 Task: Find Round Trip flight tickets for 2 adults, in Economy from Cairo to Mula to travel on 07-Dec-2023. Mula to Cairo on 12-Dec-2023.  Stops: Any number of stops. Choice of flight is British Airways.
Action: Mouse moved to (344, 311)
Screenshot: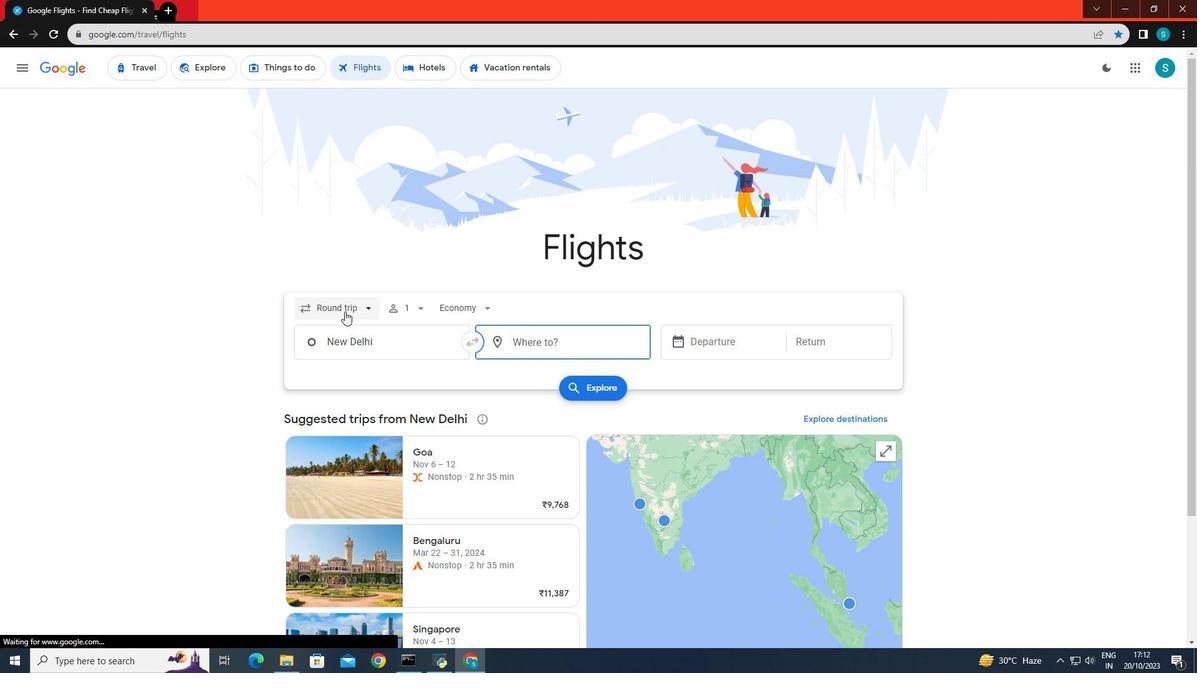 
Action: Mouse pressed left at (344, 311)
Screenshot: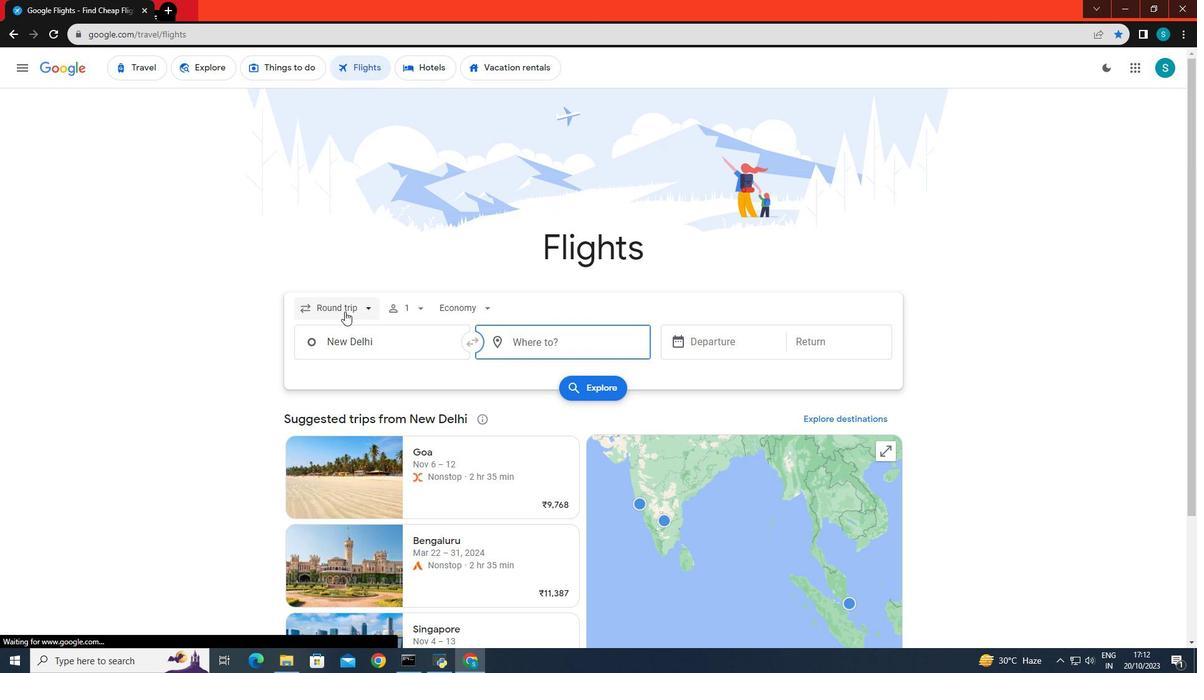 
Action: Mouse moved to (344, 339)
Screenshot: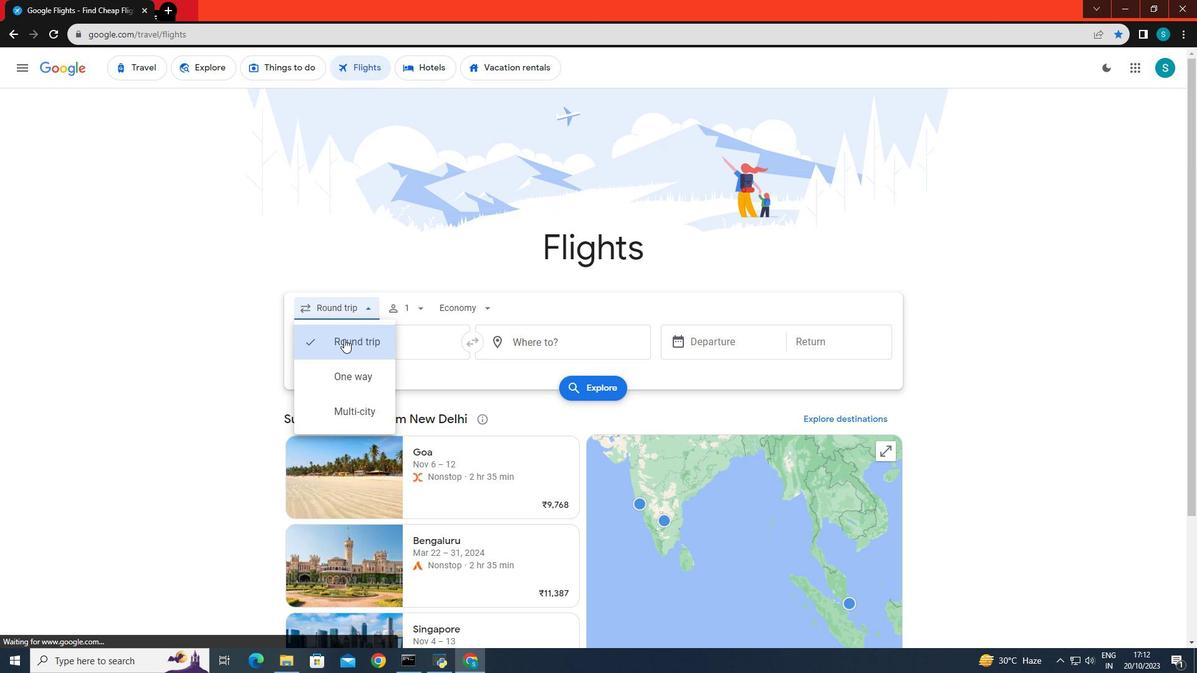 
Action: Mouse pressed left at (344, 339)
Screenshot: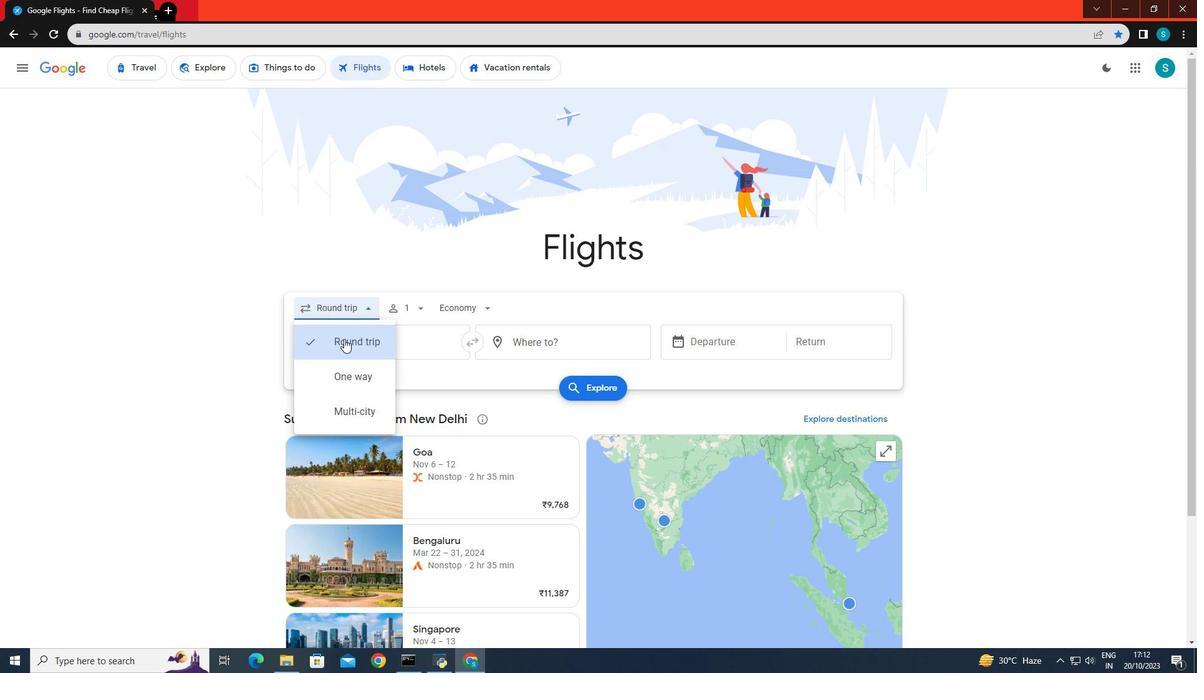 
Action: Mouse moved to (346, 337)
Screenshot: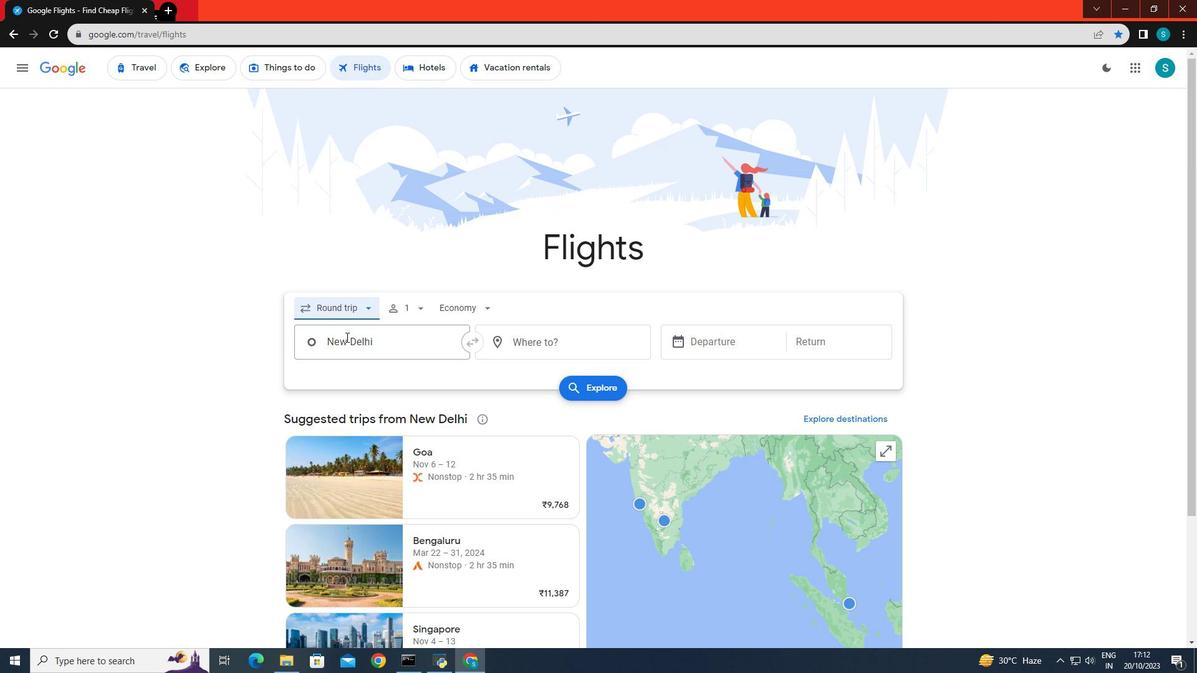 
Action: Mouse scrolled (346, 336) with delta (0, 0)
Screenshot: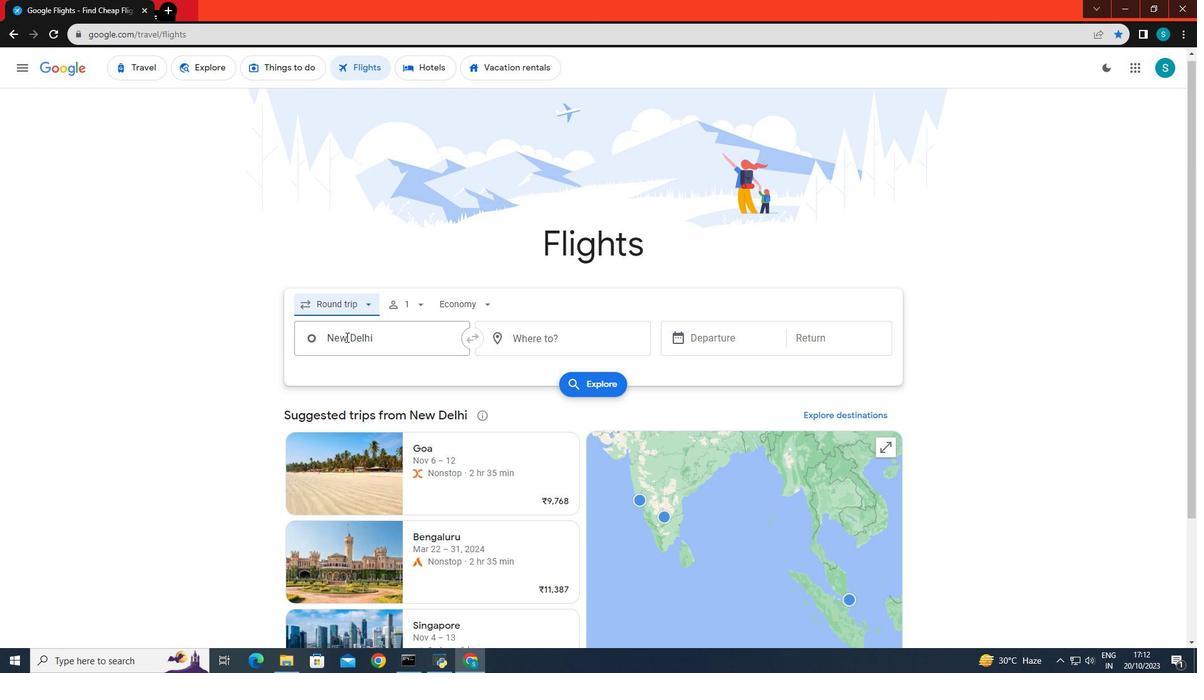 
Action: Mouse scrolled (346, 336) with delta (0, 0)
Screenshot: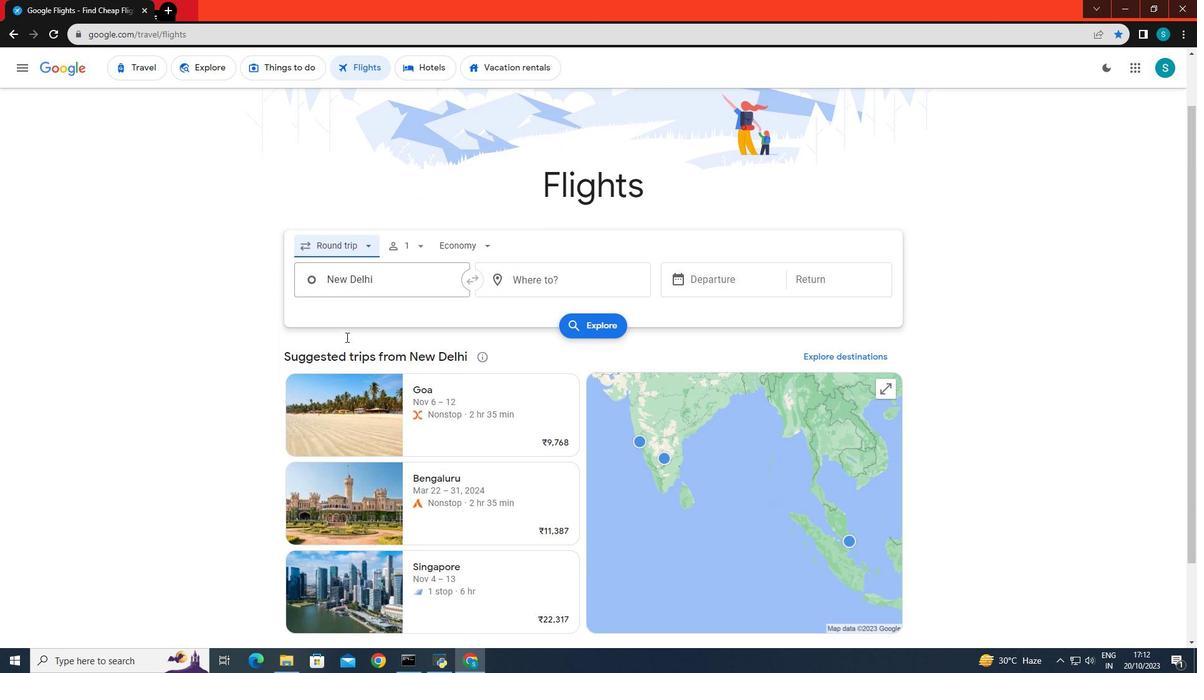 
Action: Mouse moved to (420, 182)
Screenshot: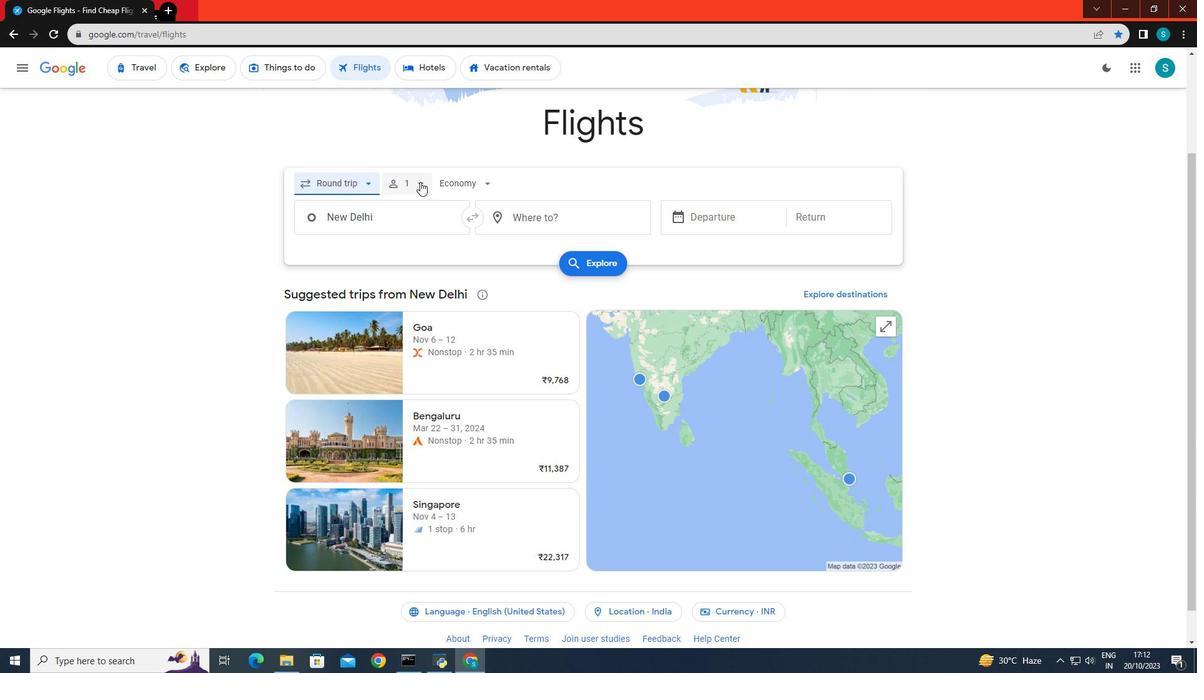 
Action: Mouse pressed left at (420, 182)
Screenshot: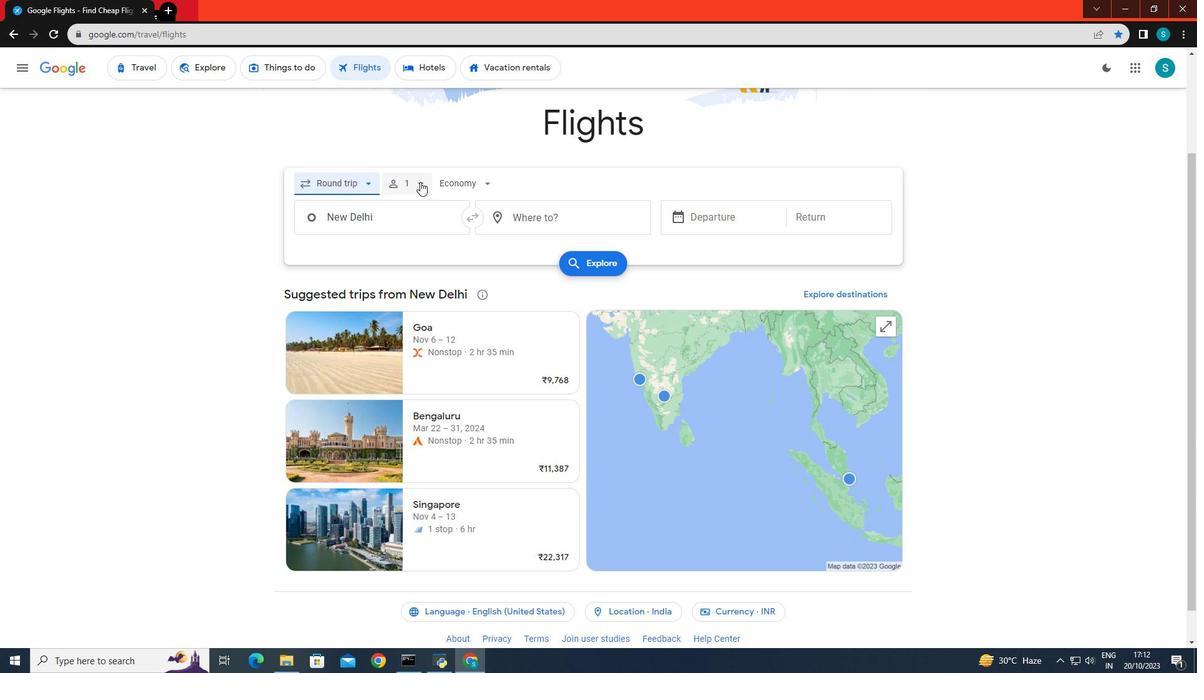
Action: Mouse moved to (507, 217)
Screenshot: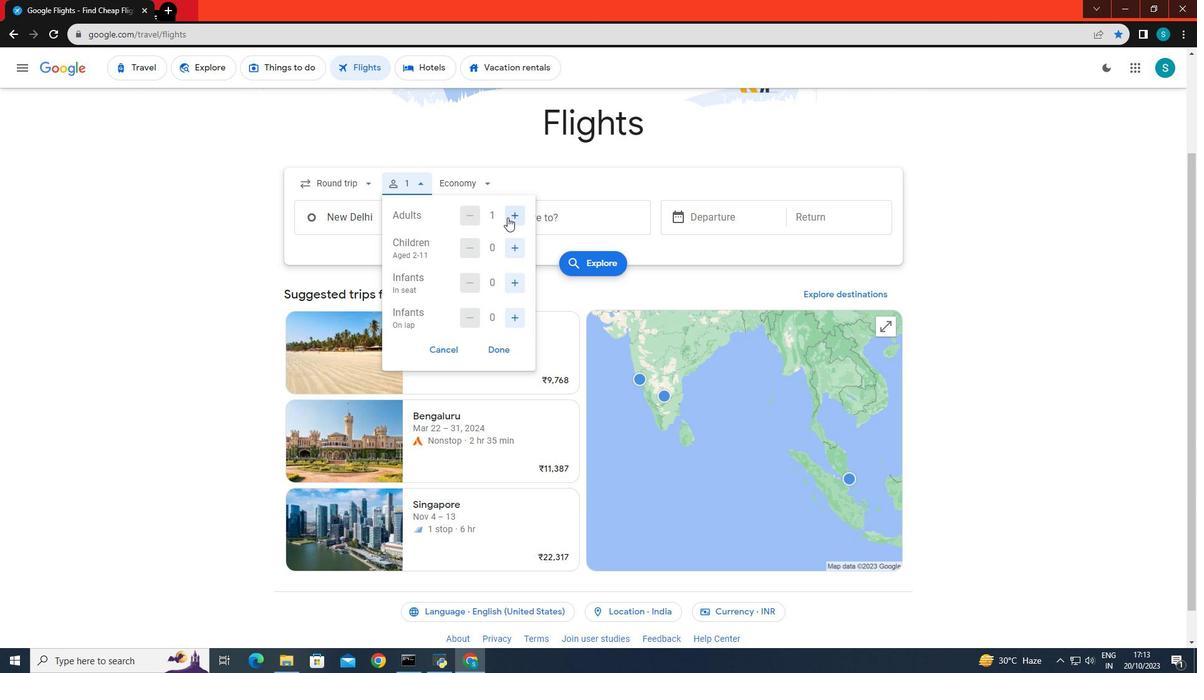
Action: Mouse pressed left at (507, 217)
Screenshot: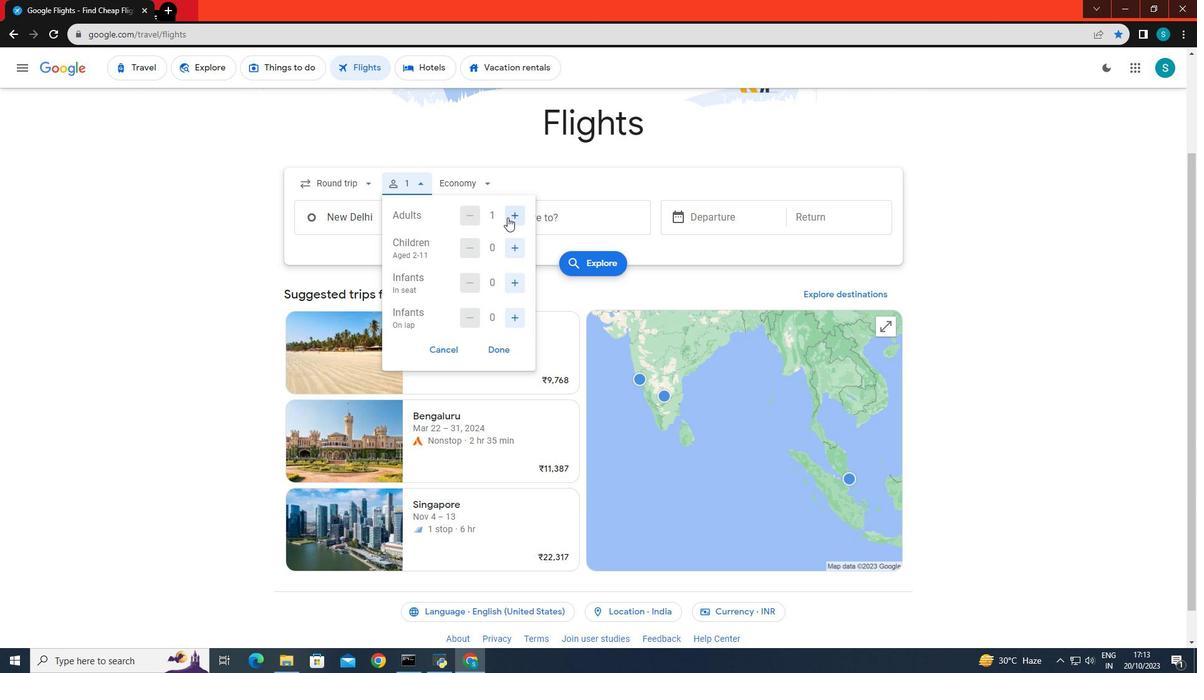 
Action: Mouse moved to (501, 345)
Screenshot: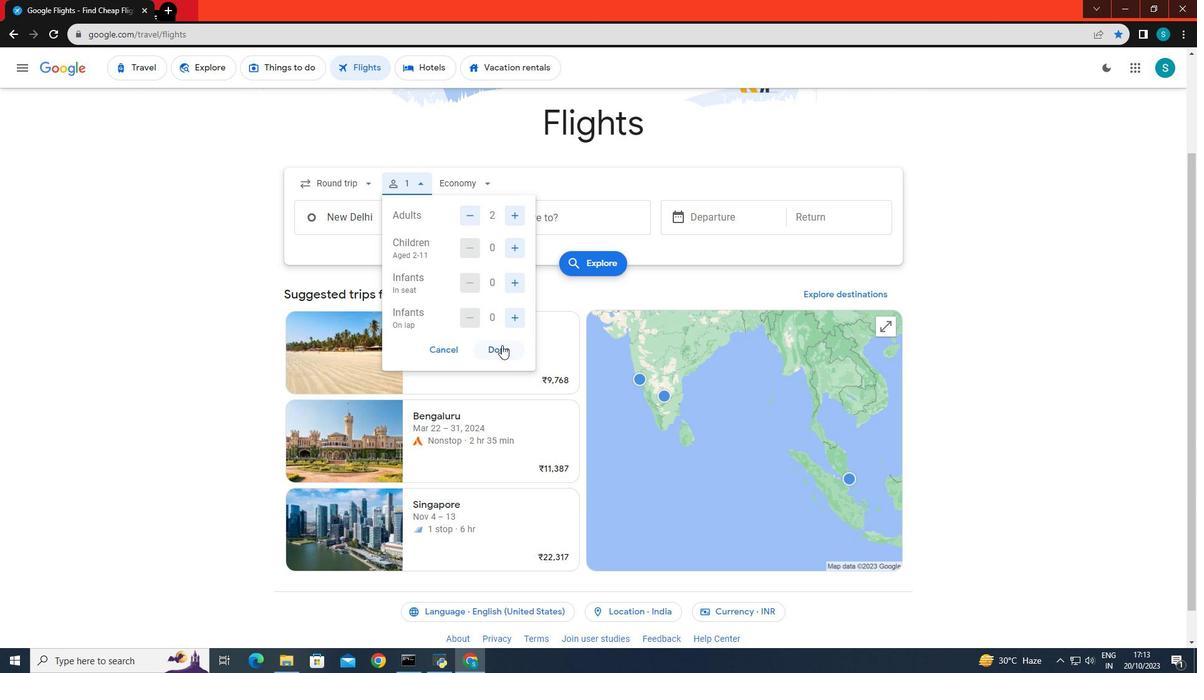 
Action: Mouse pressed left at (501, 345)
Screenshot: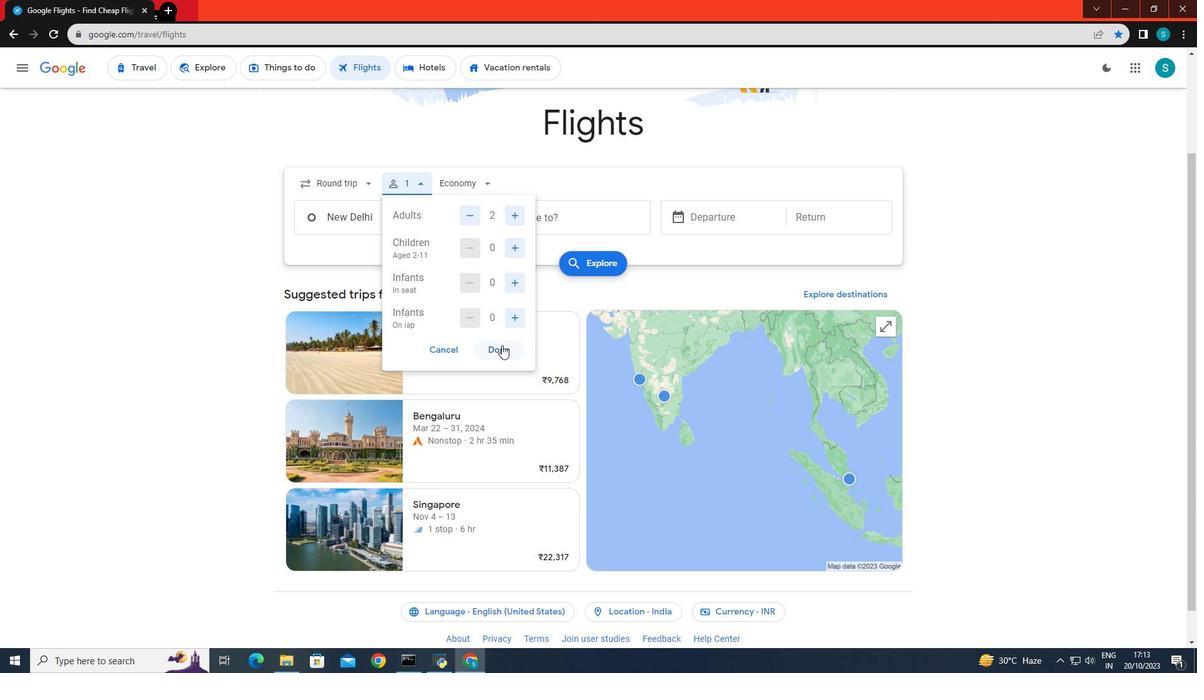 
Action: Mouse moved to (474, 188)
Screenshot: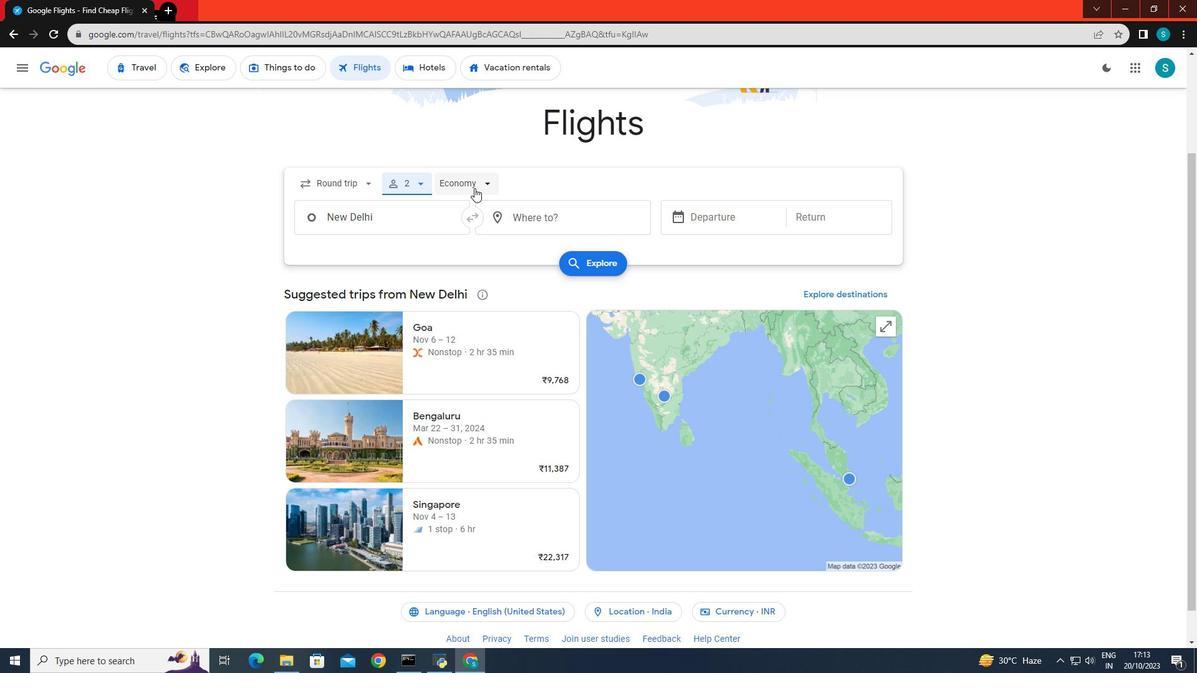
Action: Mouse pressed left at (474, 188)
Screenshot: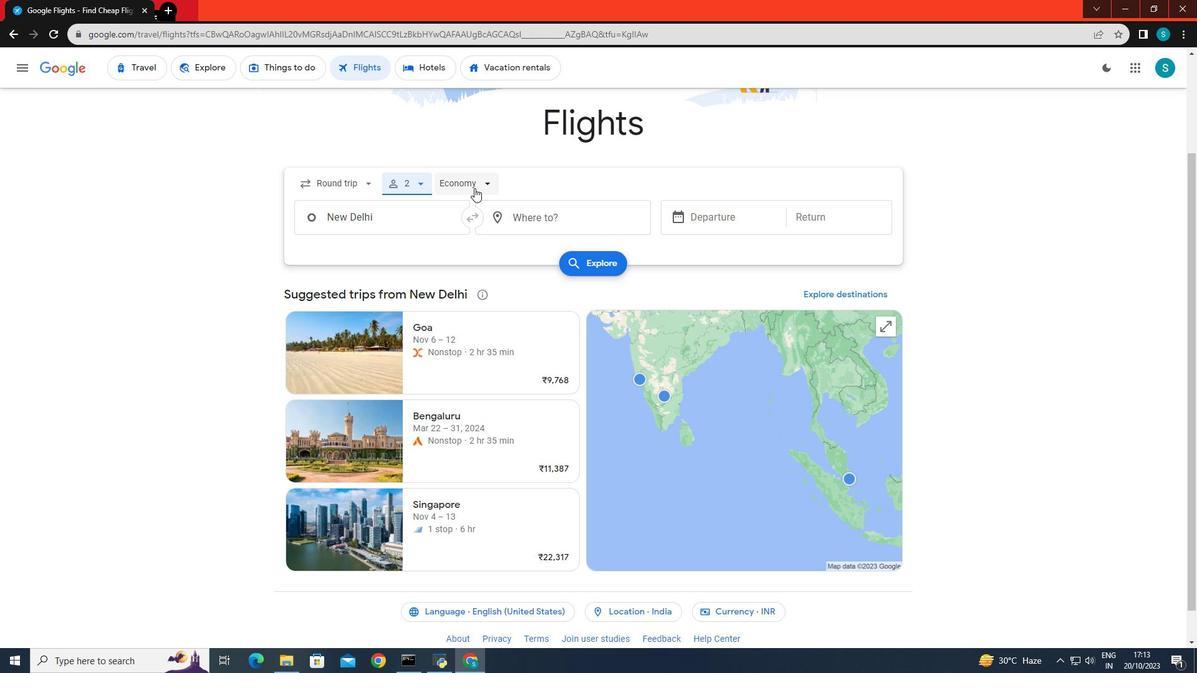 
Action: Mouse moved to (485, 212)
Screenshot: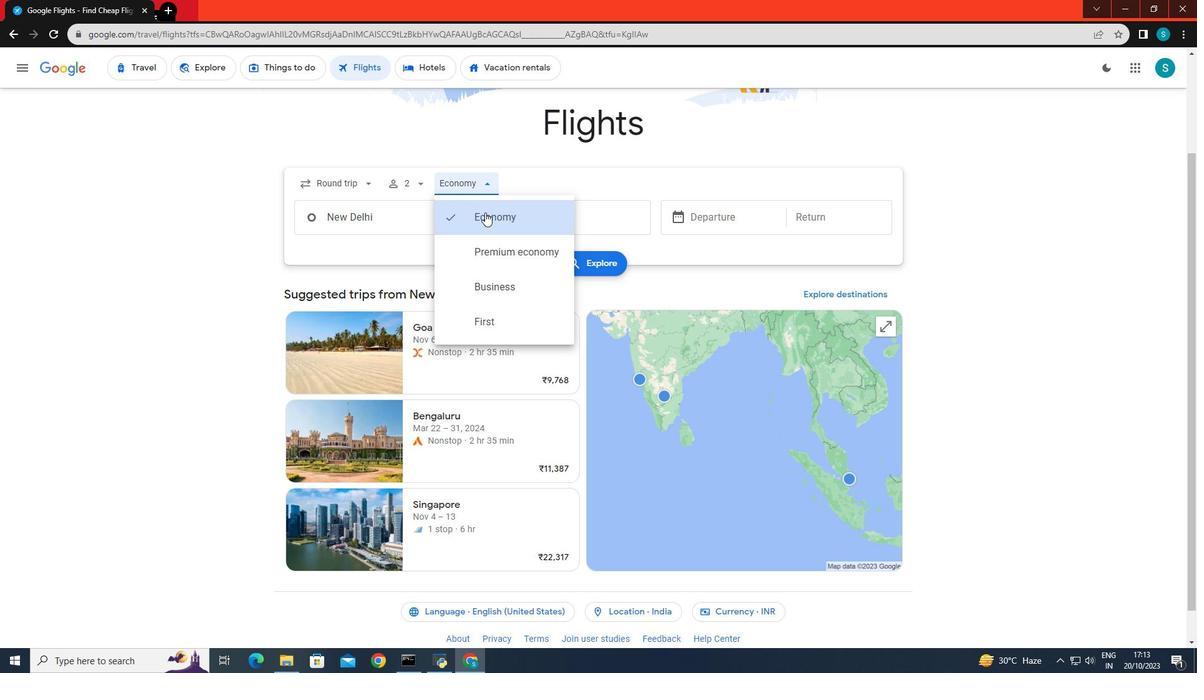 
Action: Mouse pressed left at (485, 212)
Screenshot: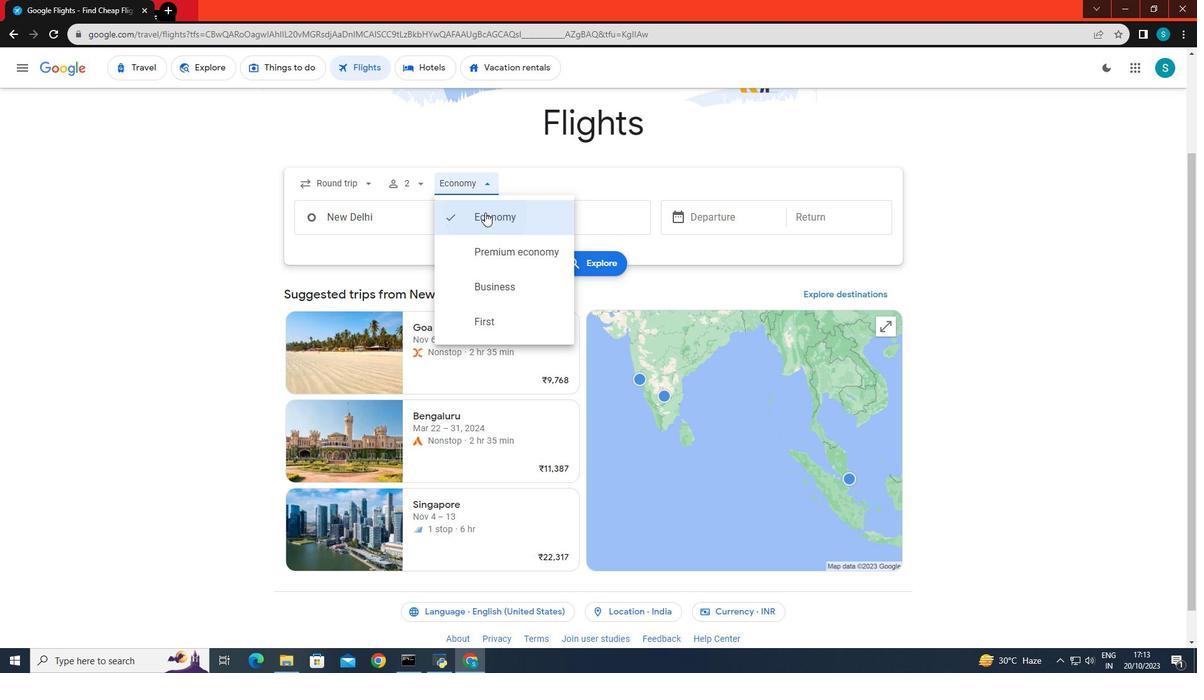 
Action: Mouse moved to (380, 220)
Screenshot: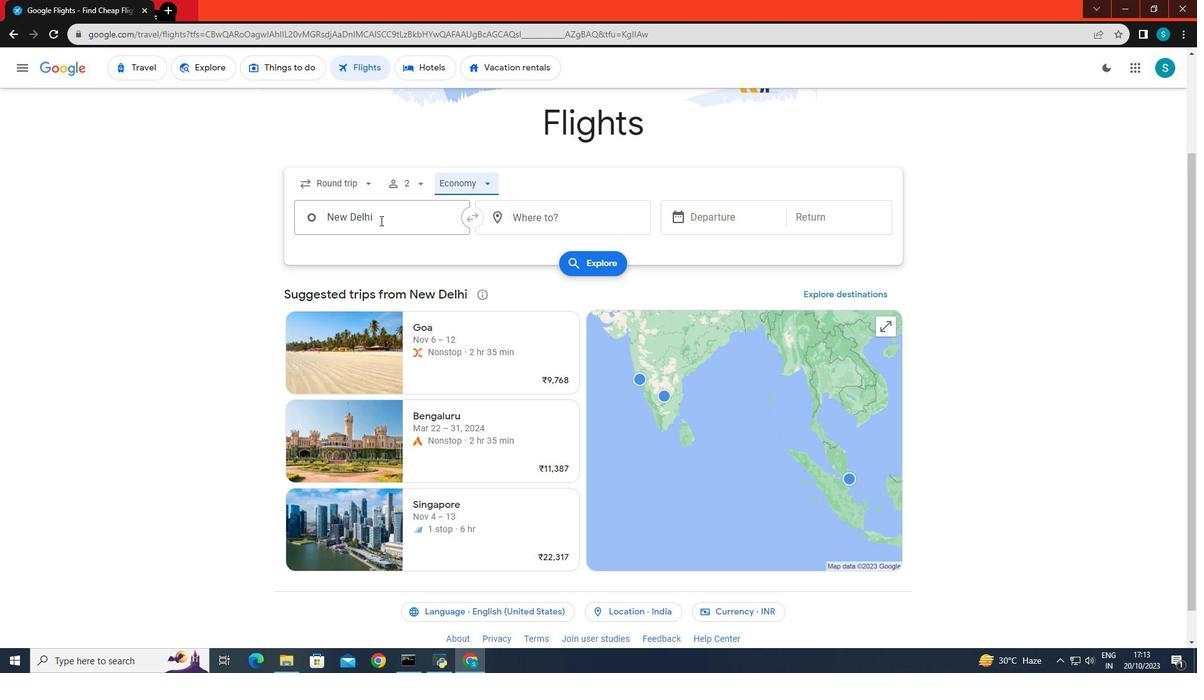 
Action: Mouse pressed left at (380, 220)
Screenshot: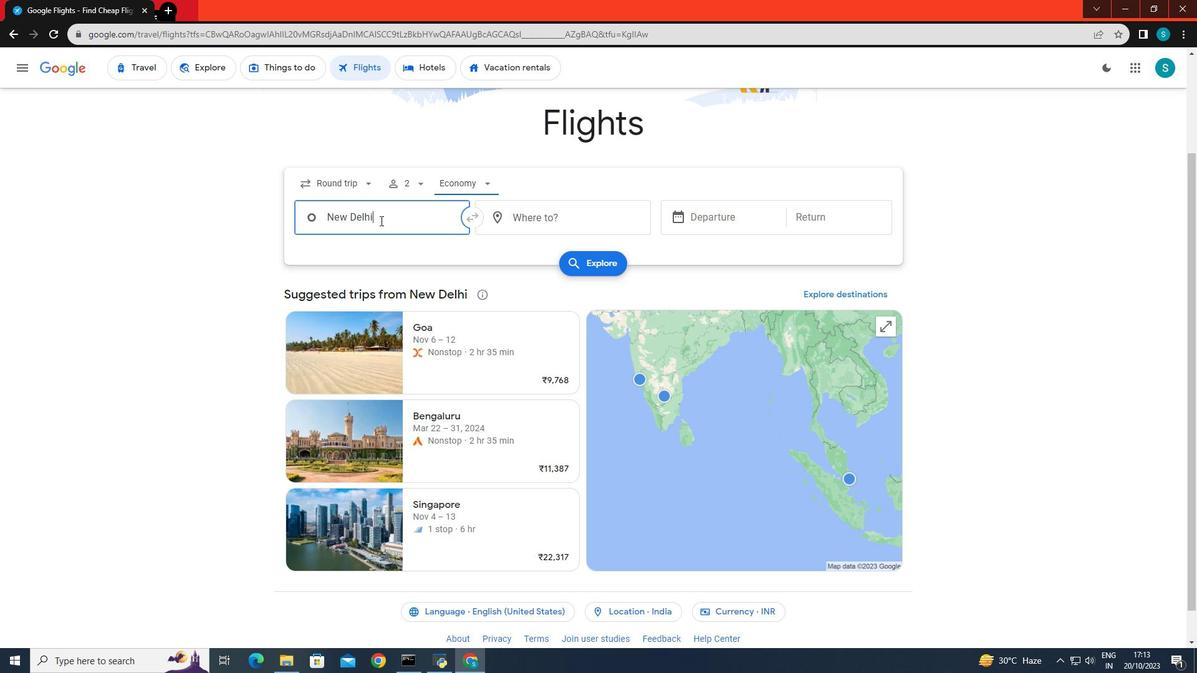 
Action: Key pressed <Key.backspace>
Screenshot: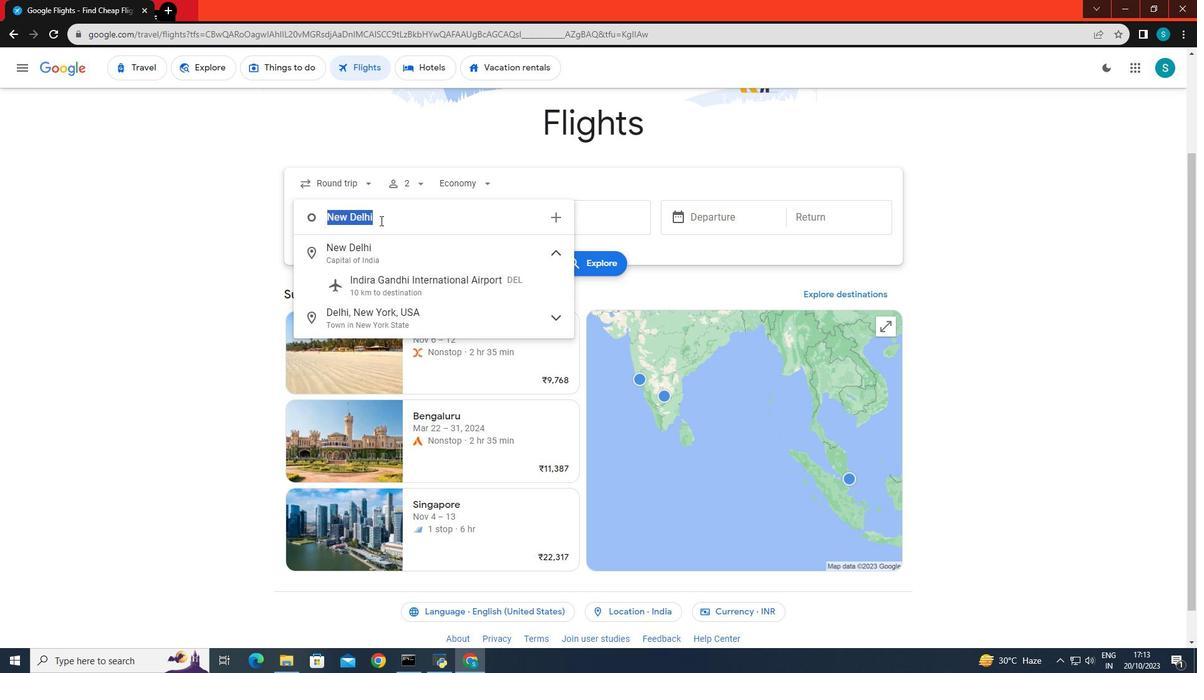 
Action: Mouse moved to (380, 220)
Screenshot: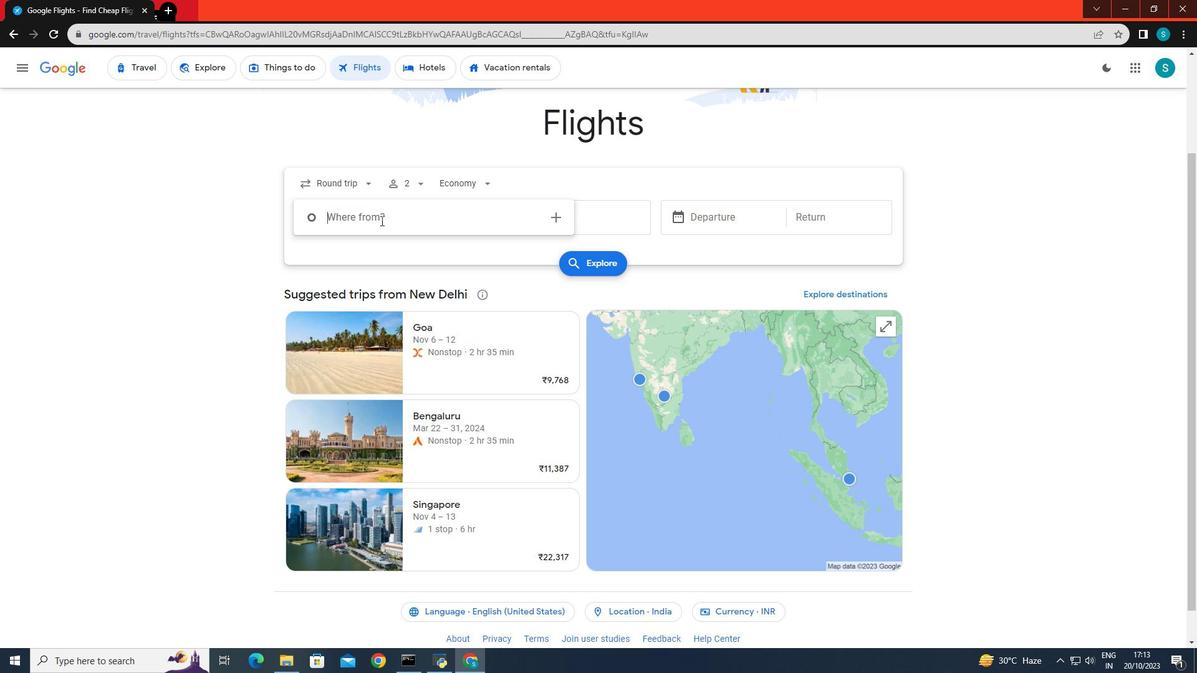 
Action: Key pressed <Key.caps_lock>C<Key.caps_lock>airo
Screenshot: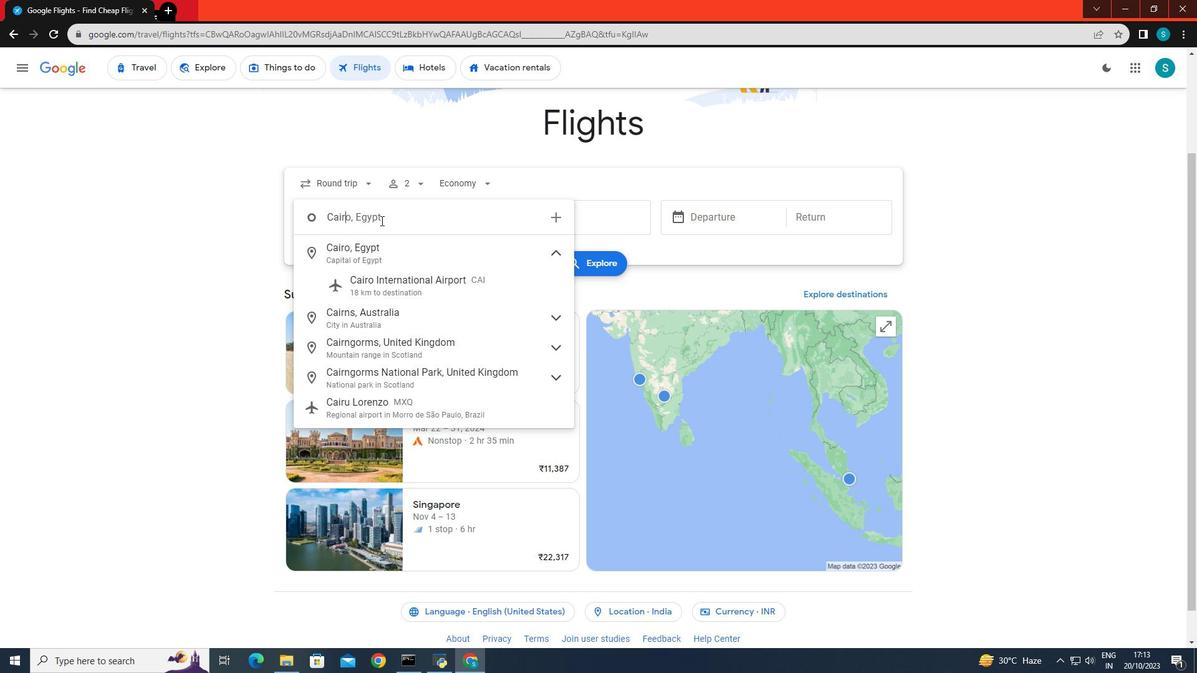 
Action: Mouse moved to (377, 250)
Screenshot: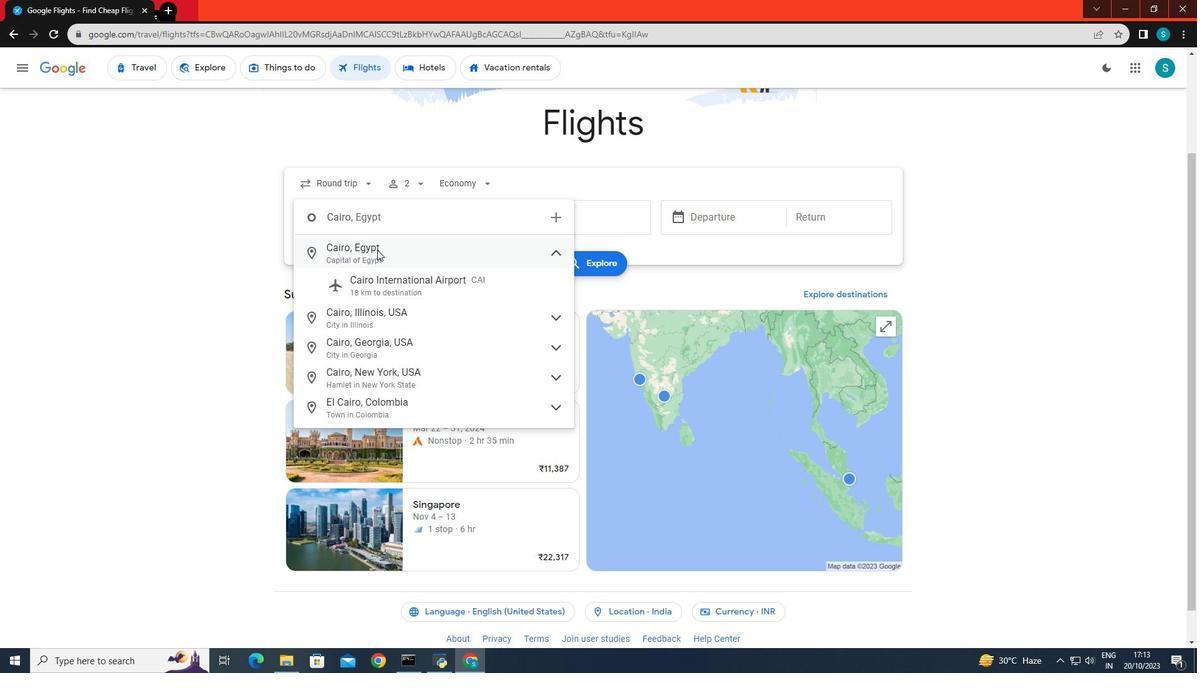 
Action: Mouse pressed left at (377, 250)
Screenshot: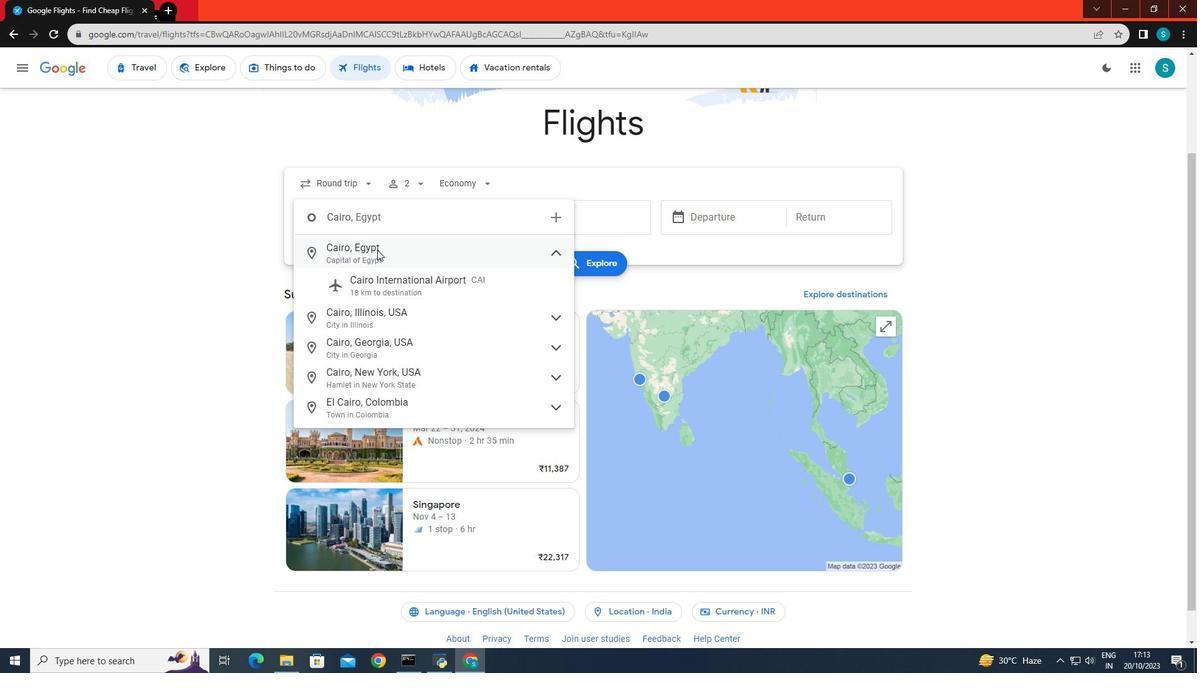 
Action: Mouse moved to (508, 220)
Screenshot: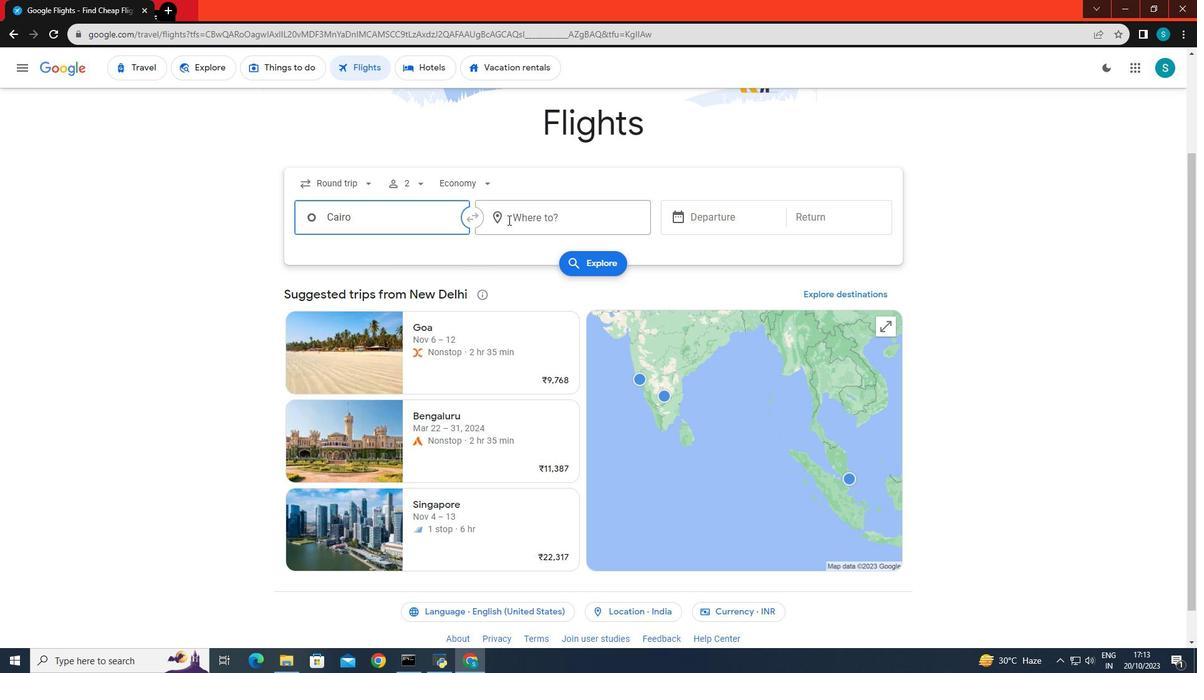 
Action: Mouse pressed left at (508, 220)
Screenshot: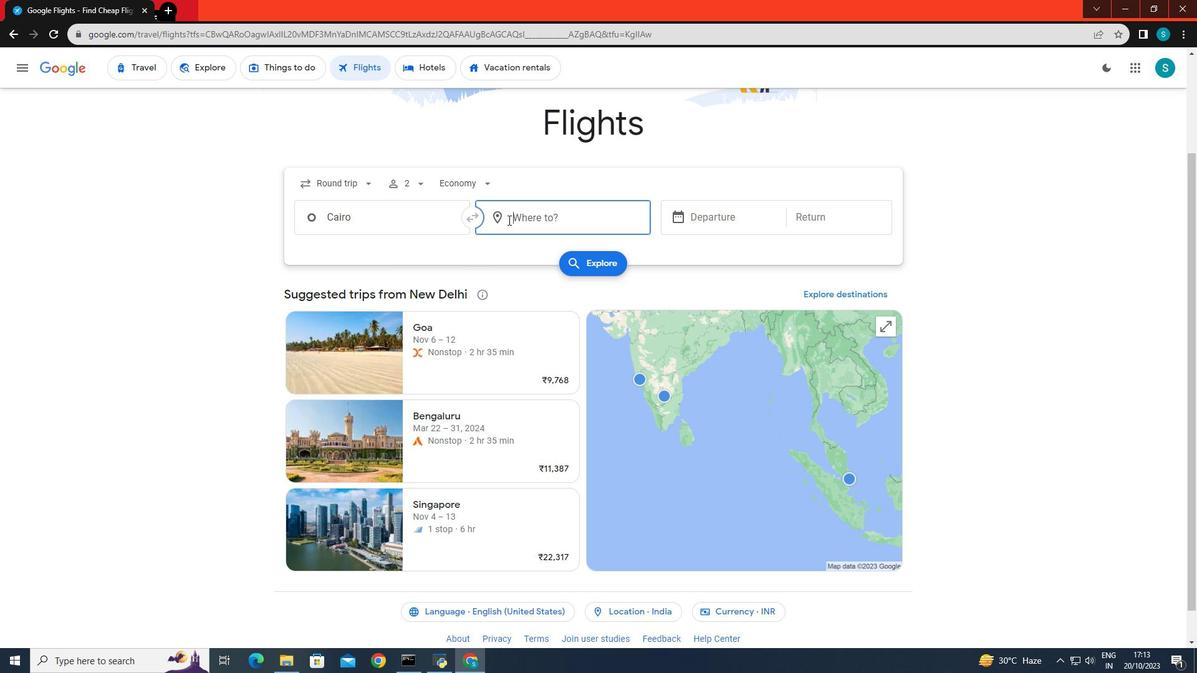 
Action: Key pressed <Key.caps_lock>M<Key.caps_lock>ula
Screenshot: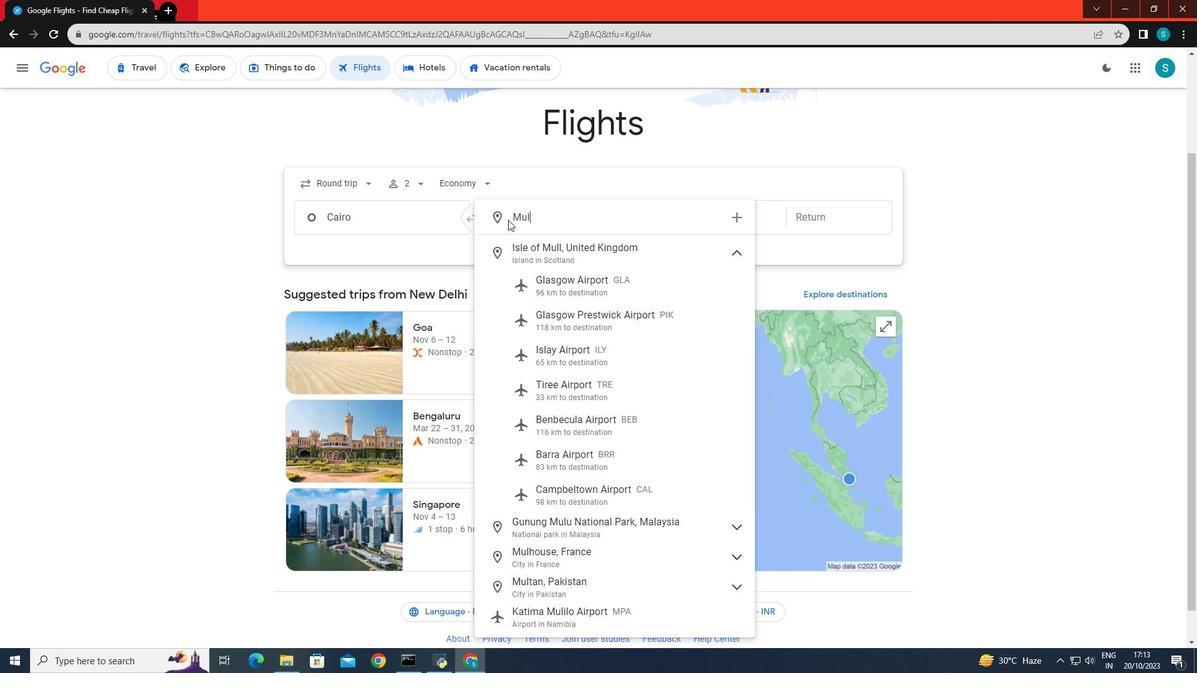
Action: Mouse moved to (541, 386)
Screenshot: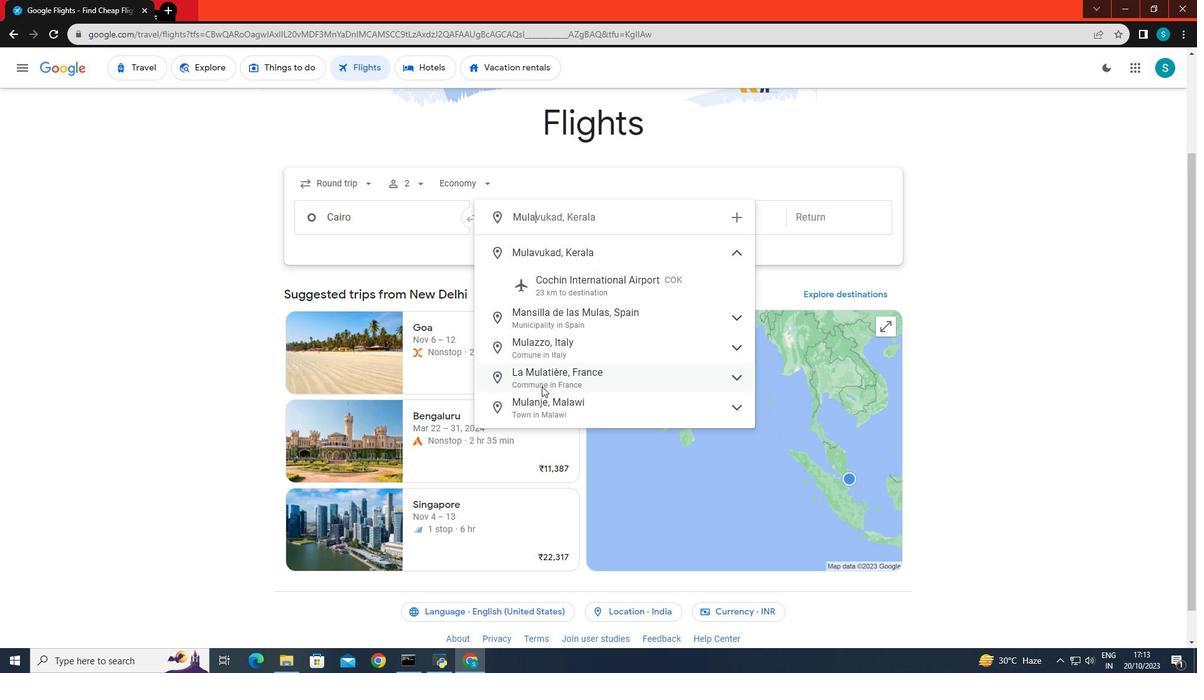 
Action: Key pressed <Key.space>
Screenshot: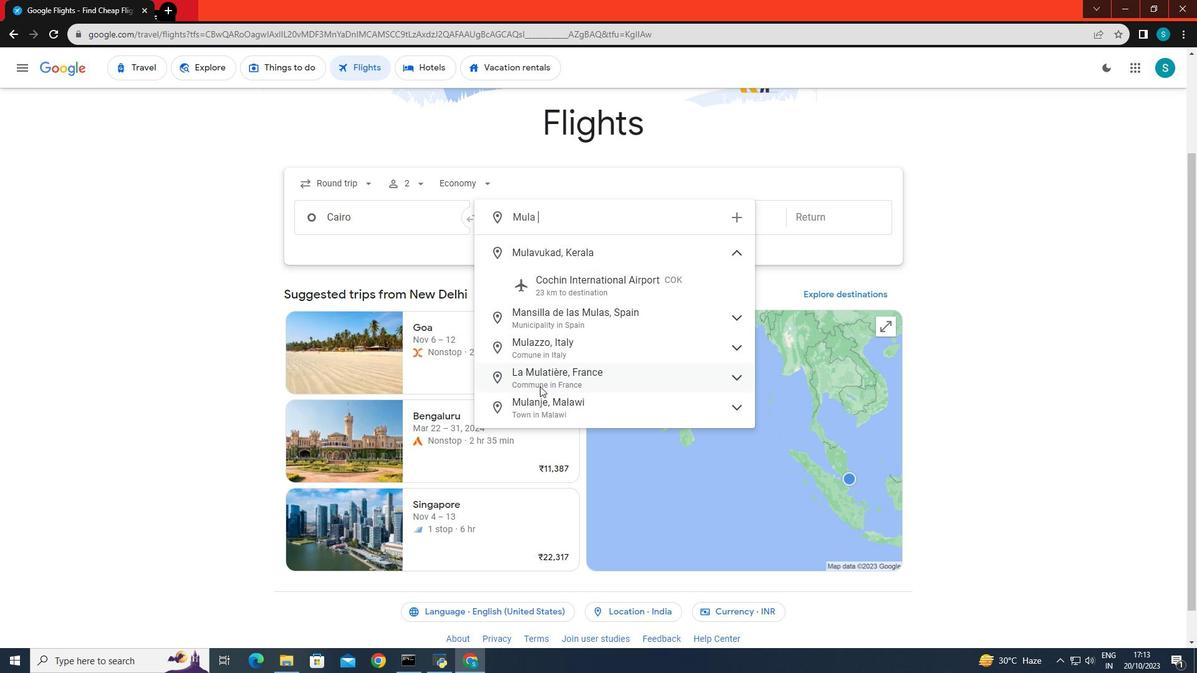 
Action: Mouse moved to (537, 218)
Screenshot: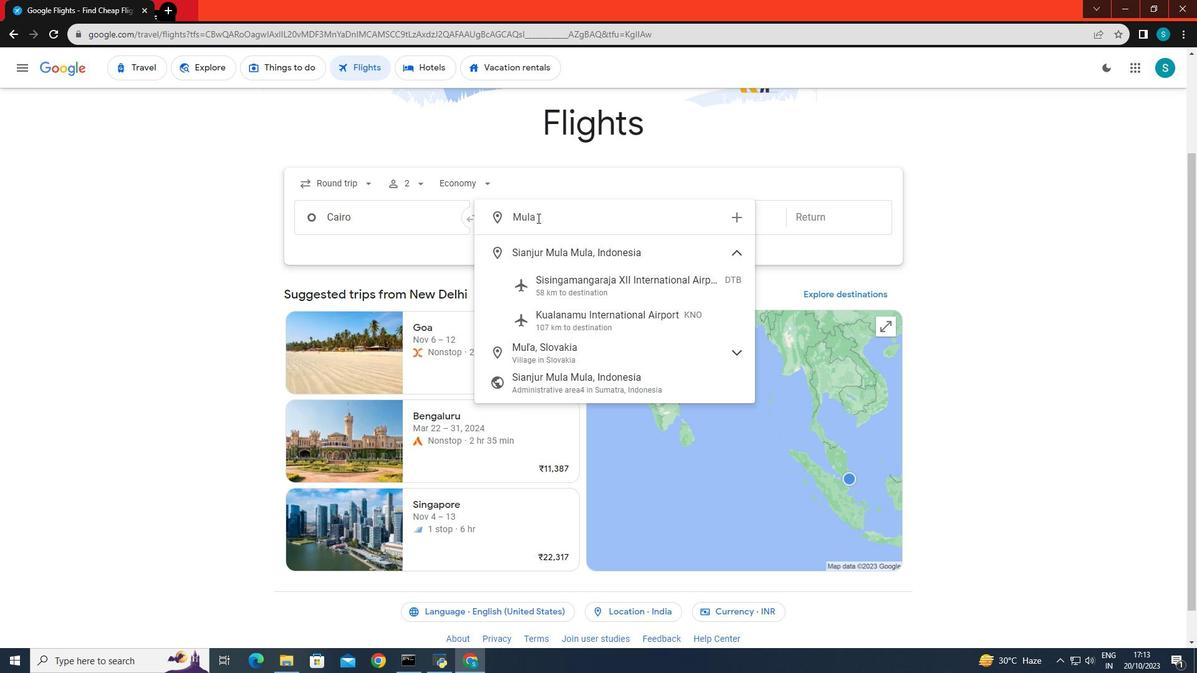 
Action: Mouse pressed left at (537, 218)
Screenshot: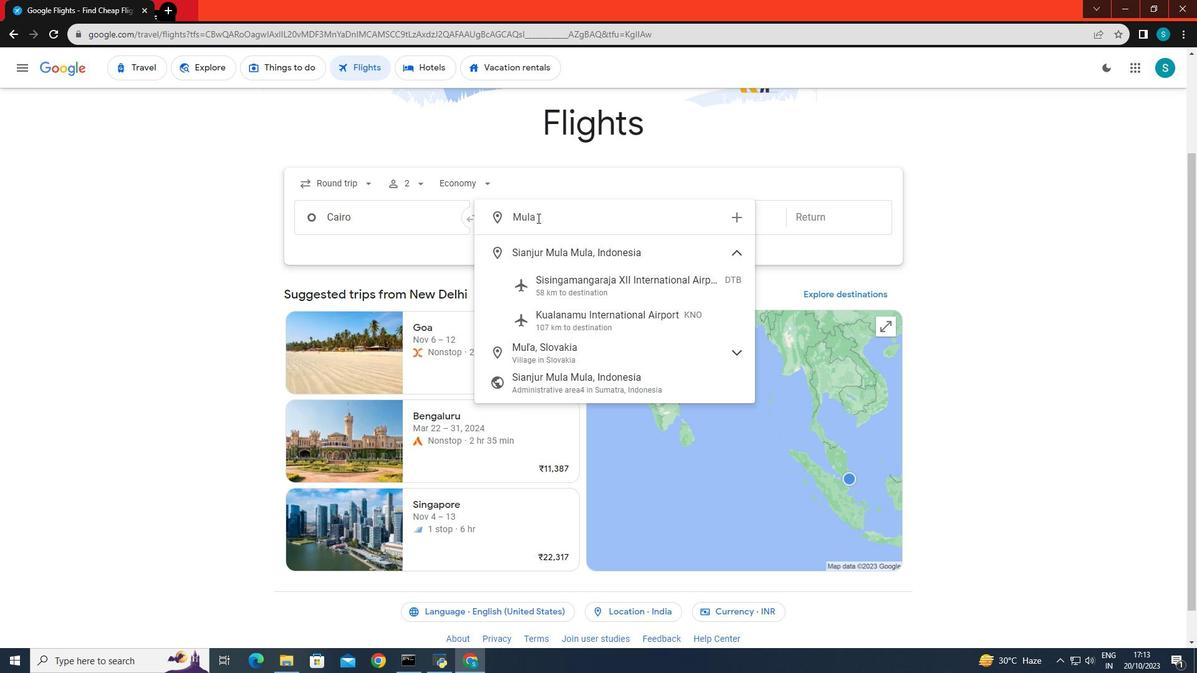 
Action: Mouse moved to (534, 216)
Screenshot: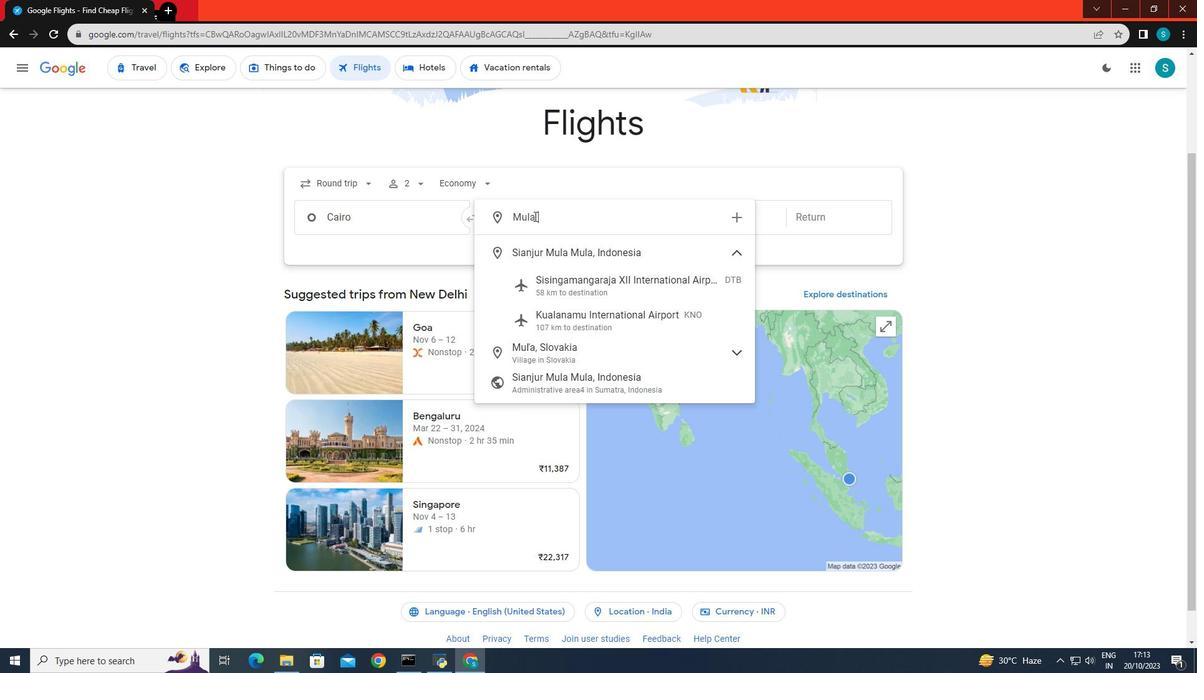 
Action: Mouse pressed left at (534, 216)
Screenshot: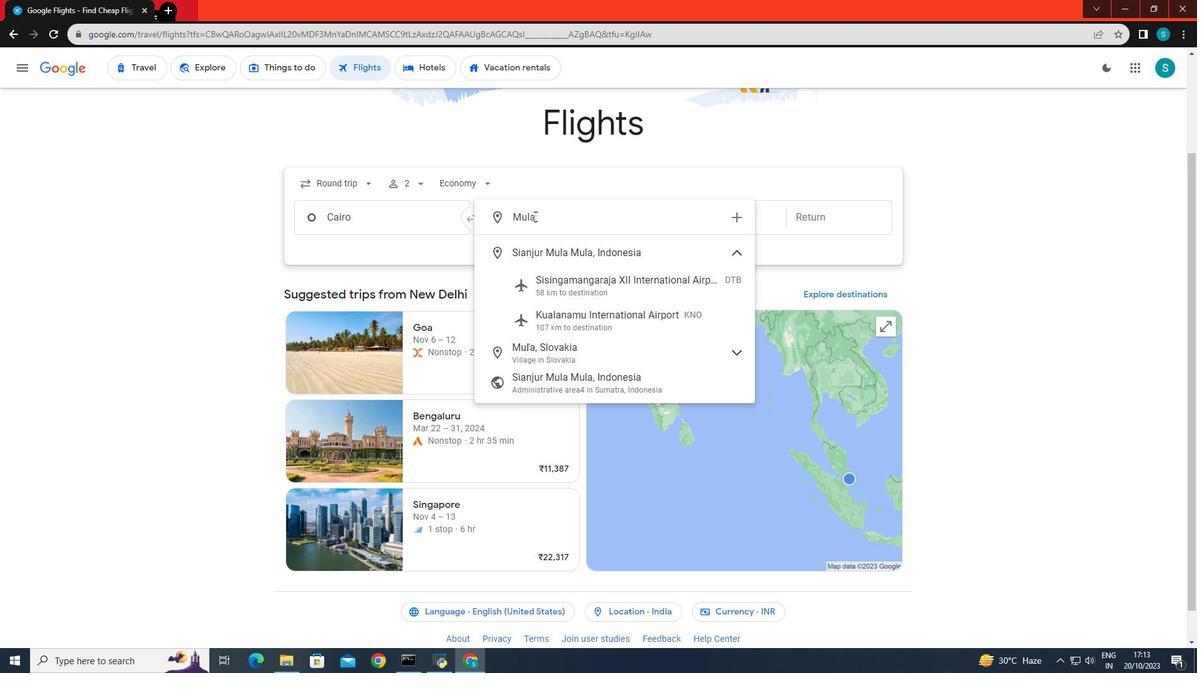 
Action: Mouse moved to (565, 355)
Screenshot: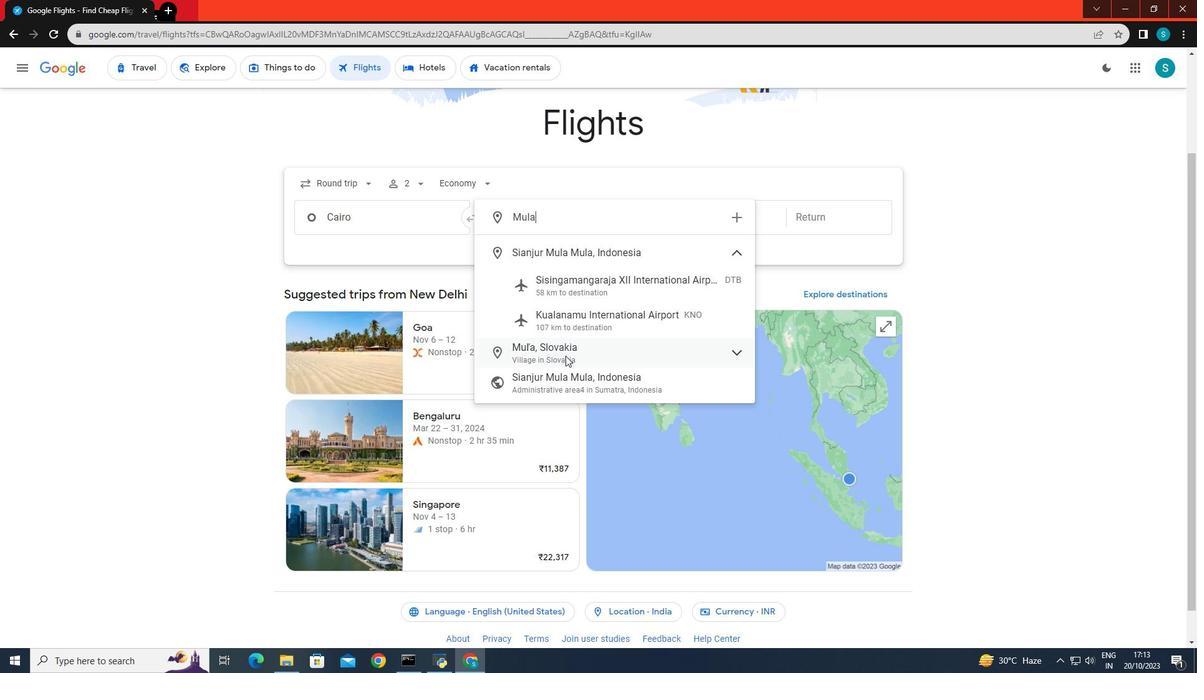 
Action: Mouse pressed left at (565, 355)
Screenshot: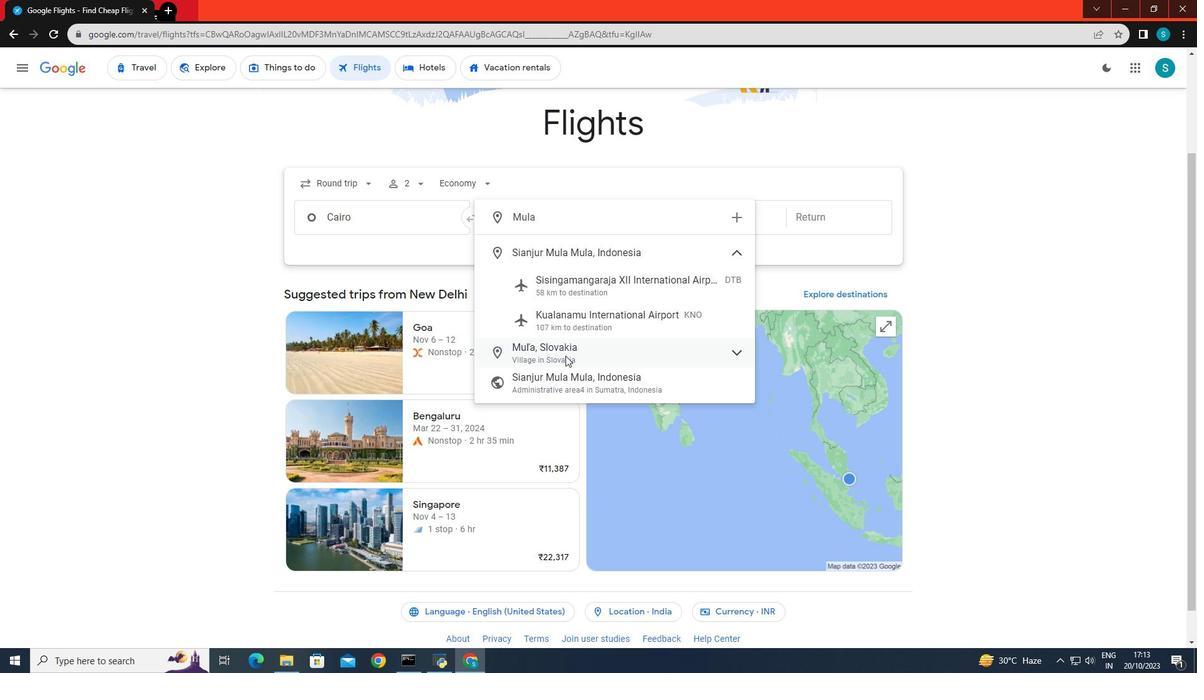 
Action: Mouse moved to (730, 211)
Screenshot: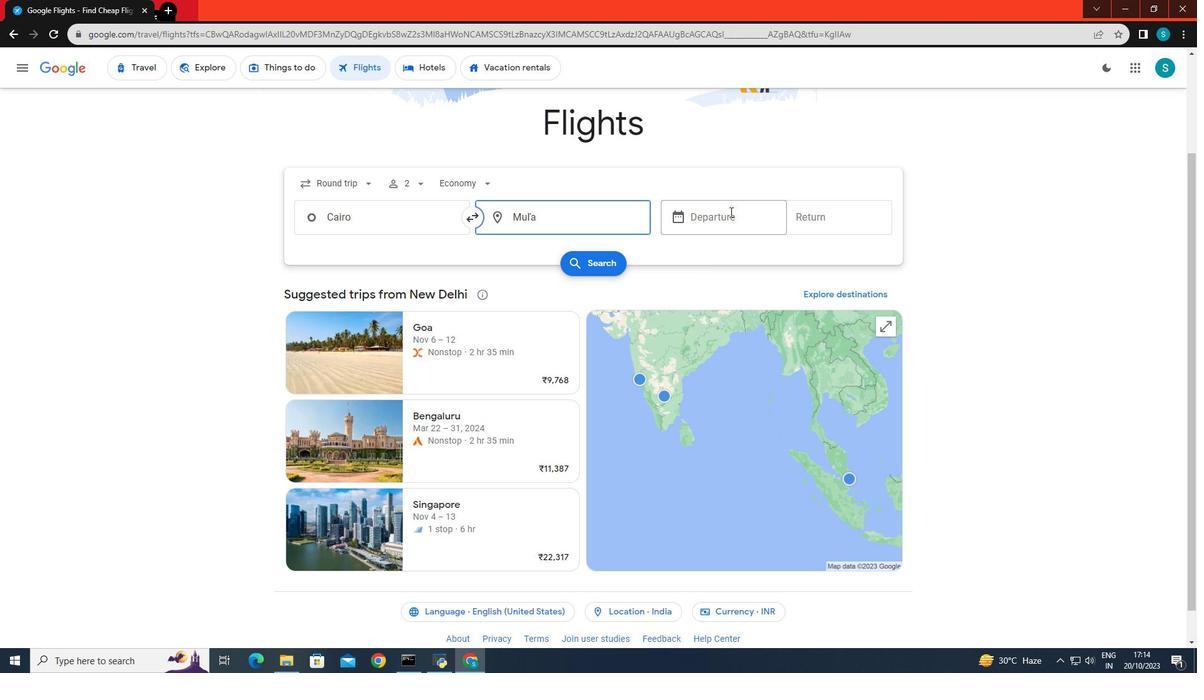 
Action: Mouse pressed left at (730, 211)
Screenshot: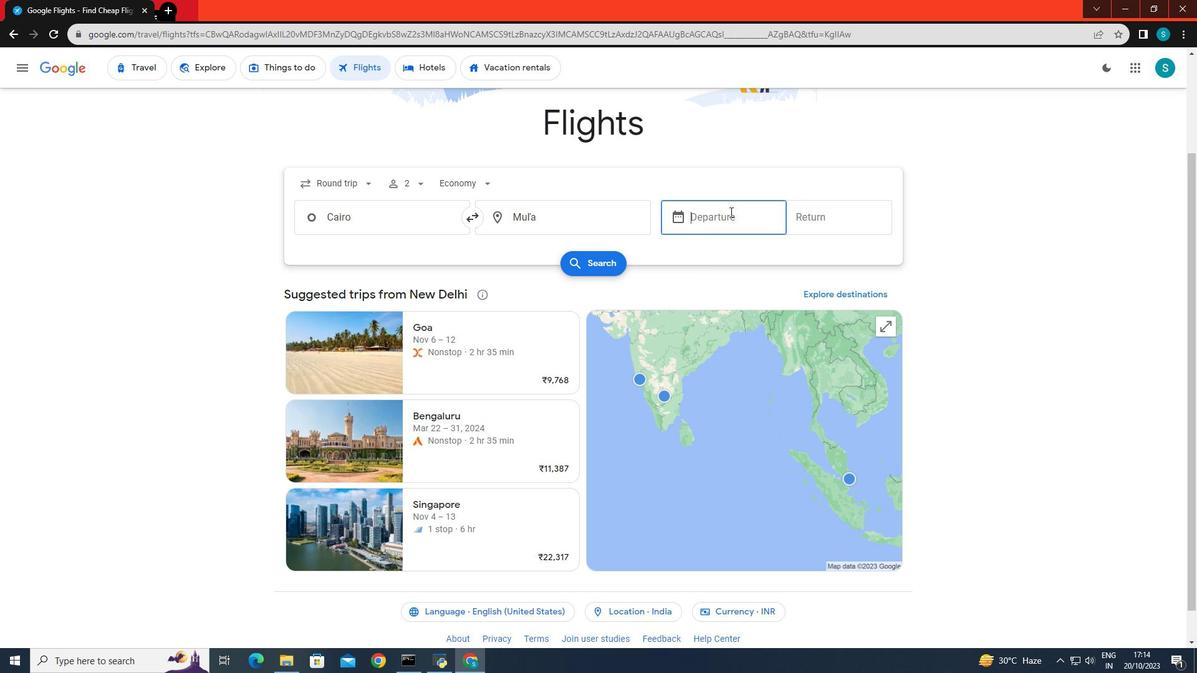 
Action: Mouse moved to (893, 369)
Screenshot: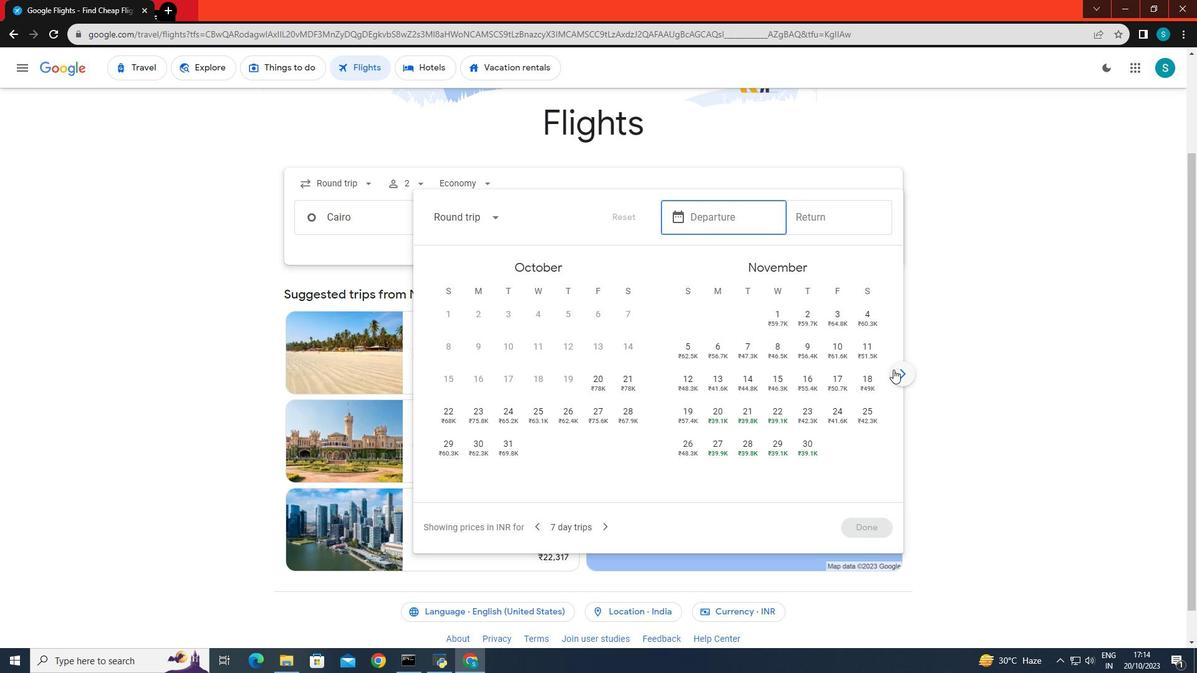 
Action: Mouse pressed left at (893, 369)
Screenshot: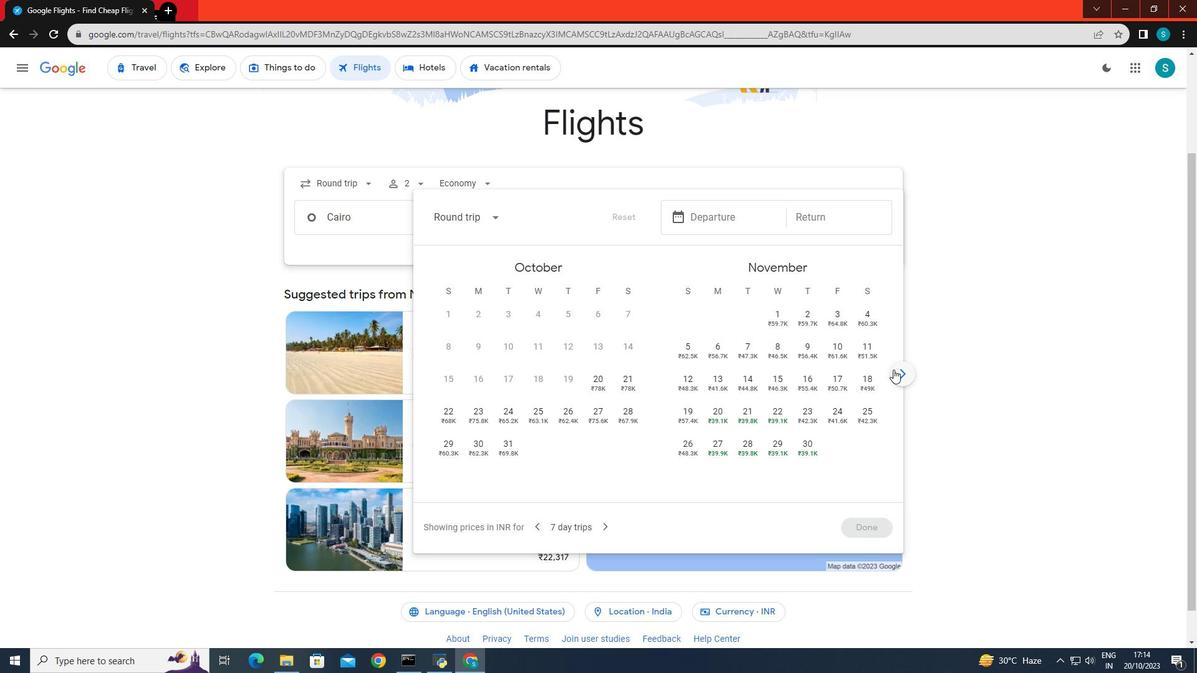 
Action: Mouse moved to (810, 344)
Screenshot: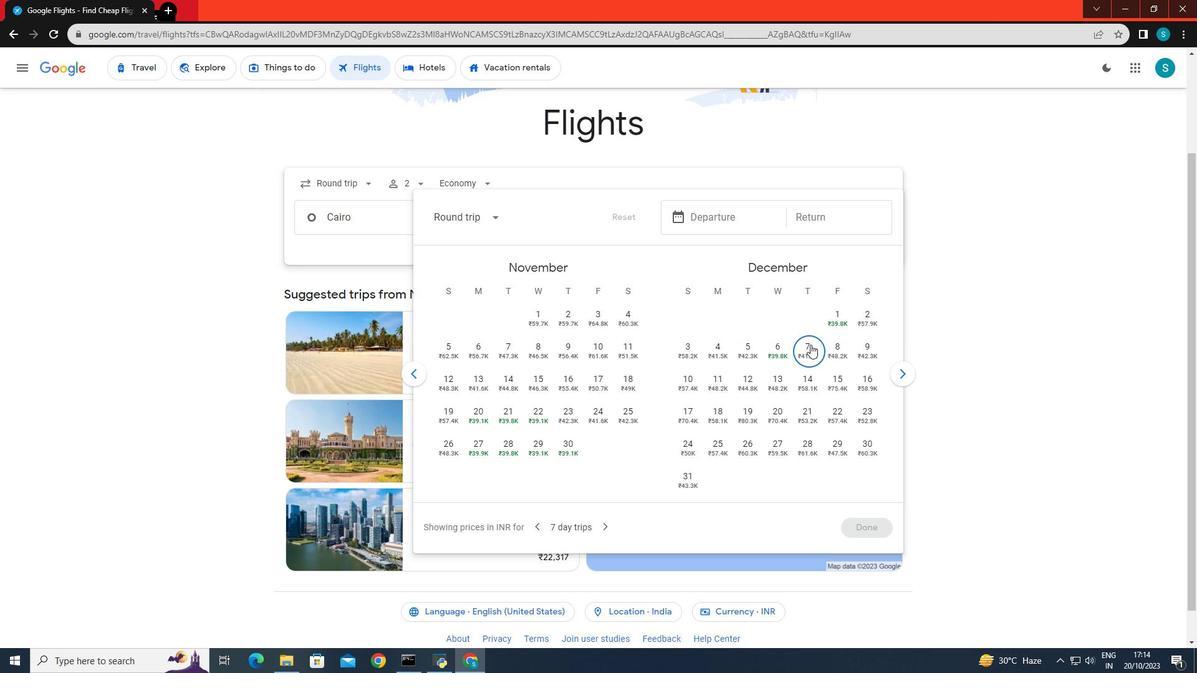 
Action: Mouse pressed left at (810, 344)
Screenshot: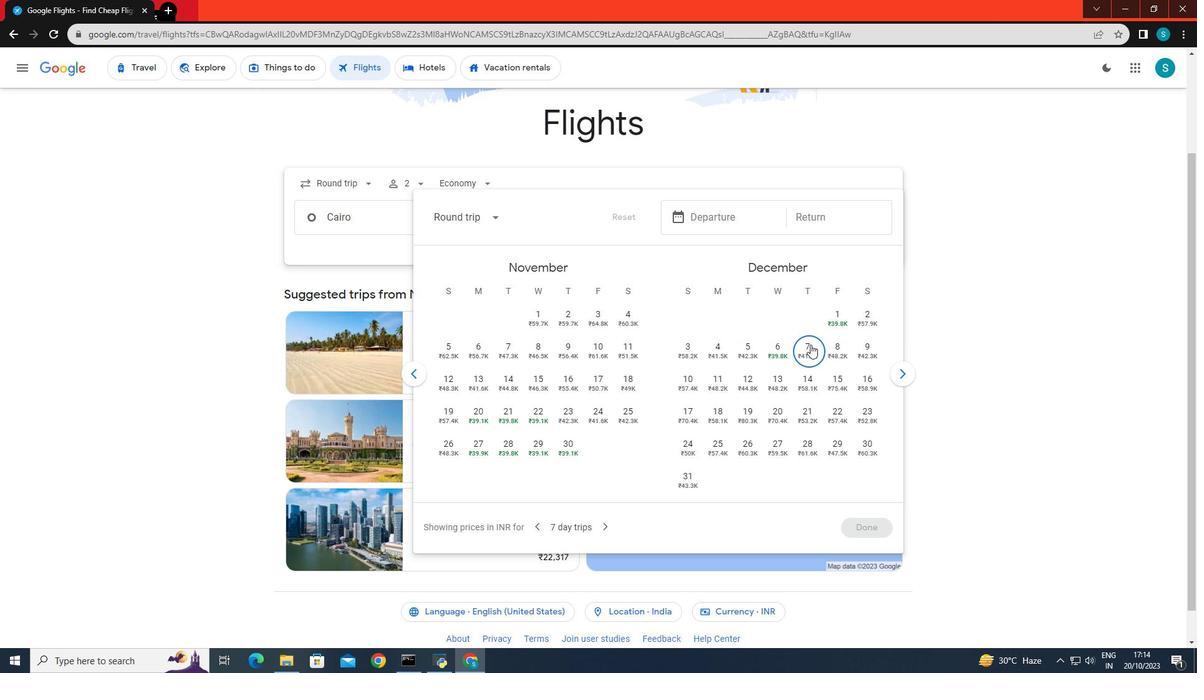 
Action: Mouse moved to (744, 387)
Screenshot: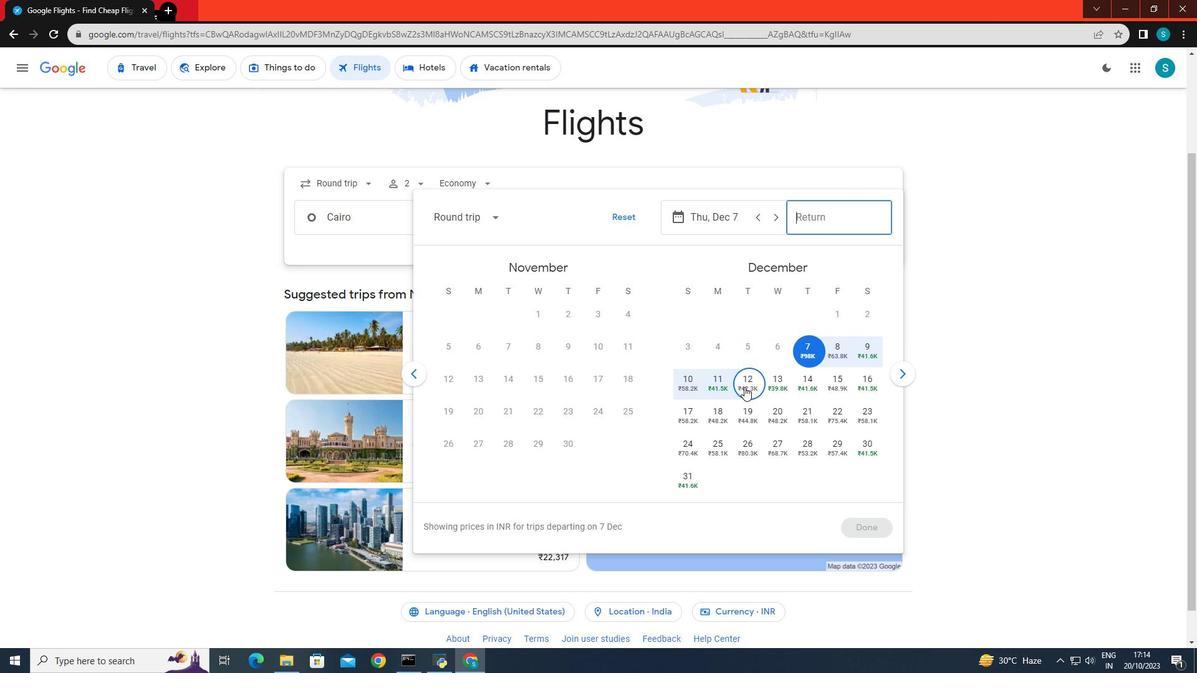
Action: Mouse pressed left at (744, 387)
Screenshot: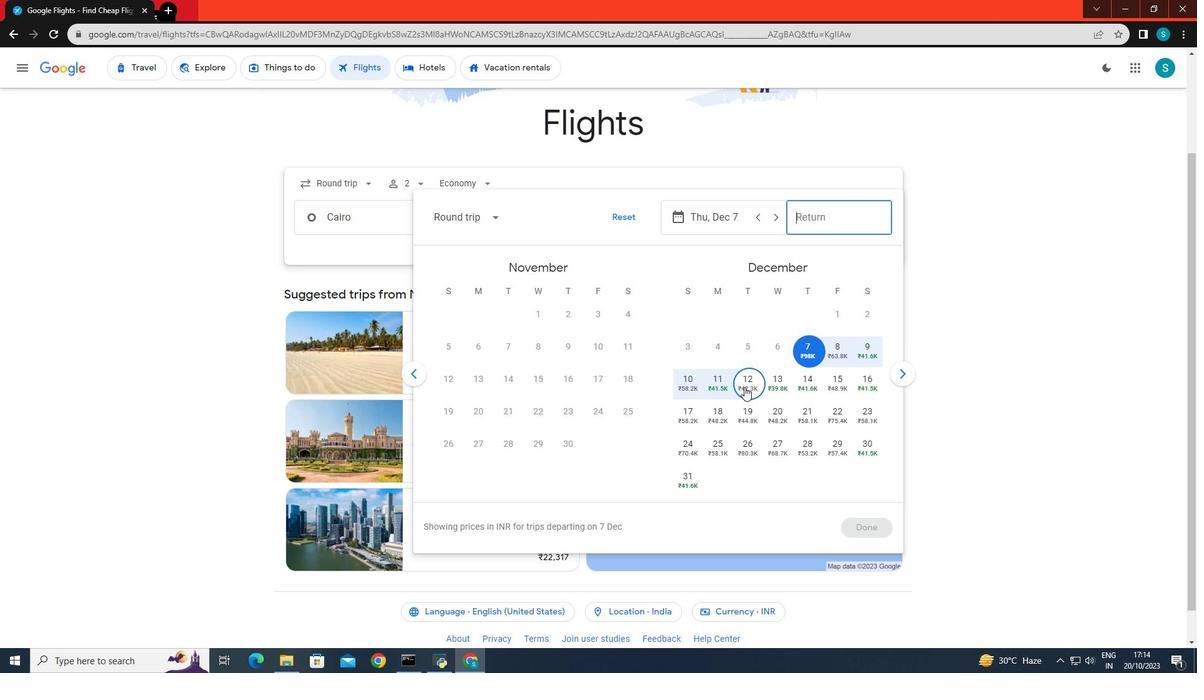 
Action: Mouse moved to (869, 520)
Screenshot: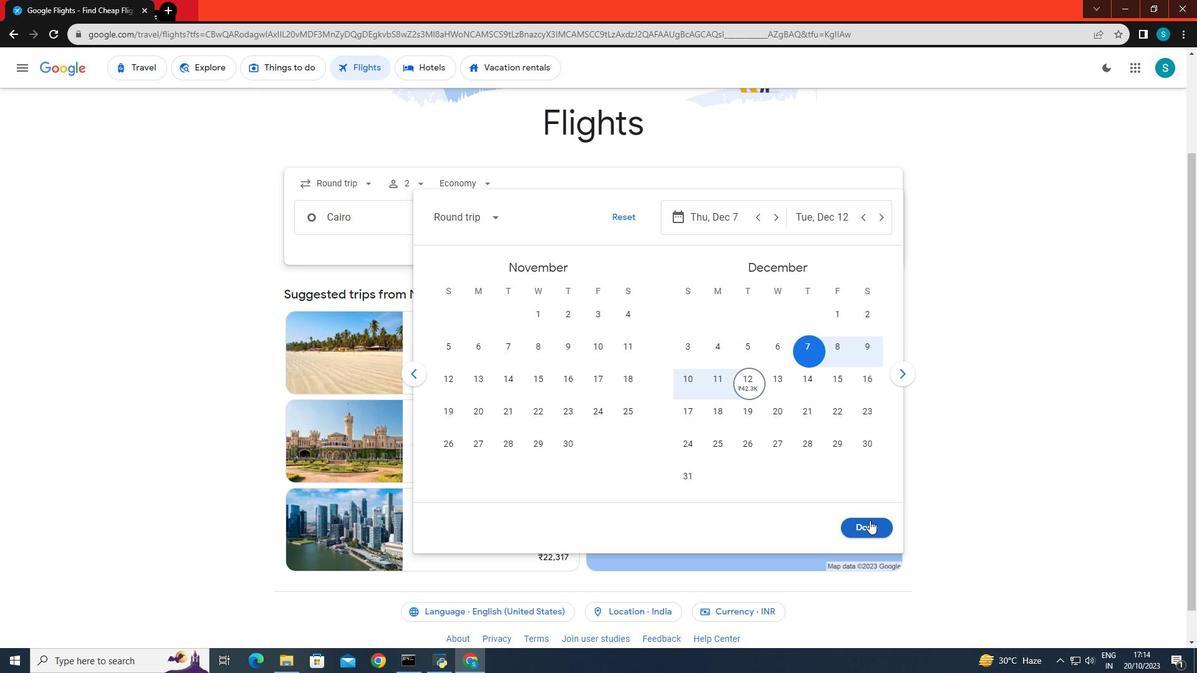 
Action: Mouse pressed left at (869, 520)
Screenshot: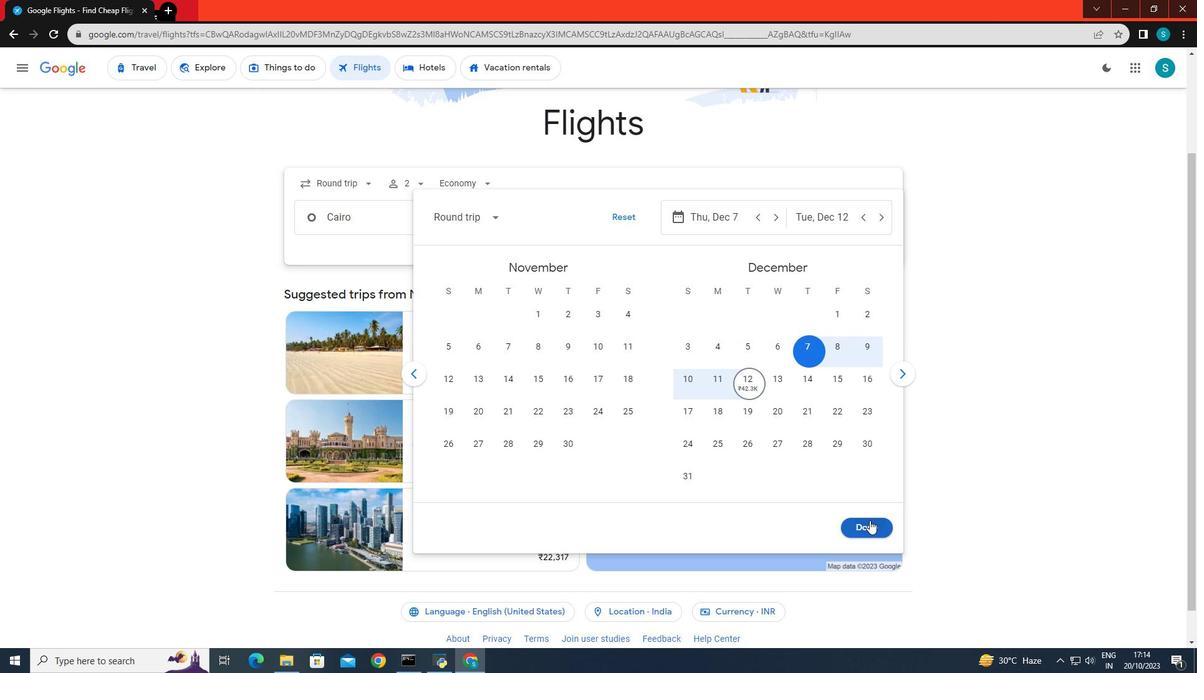 
Action: Mouse moved to (591, 258)
Screenshot: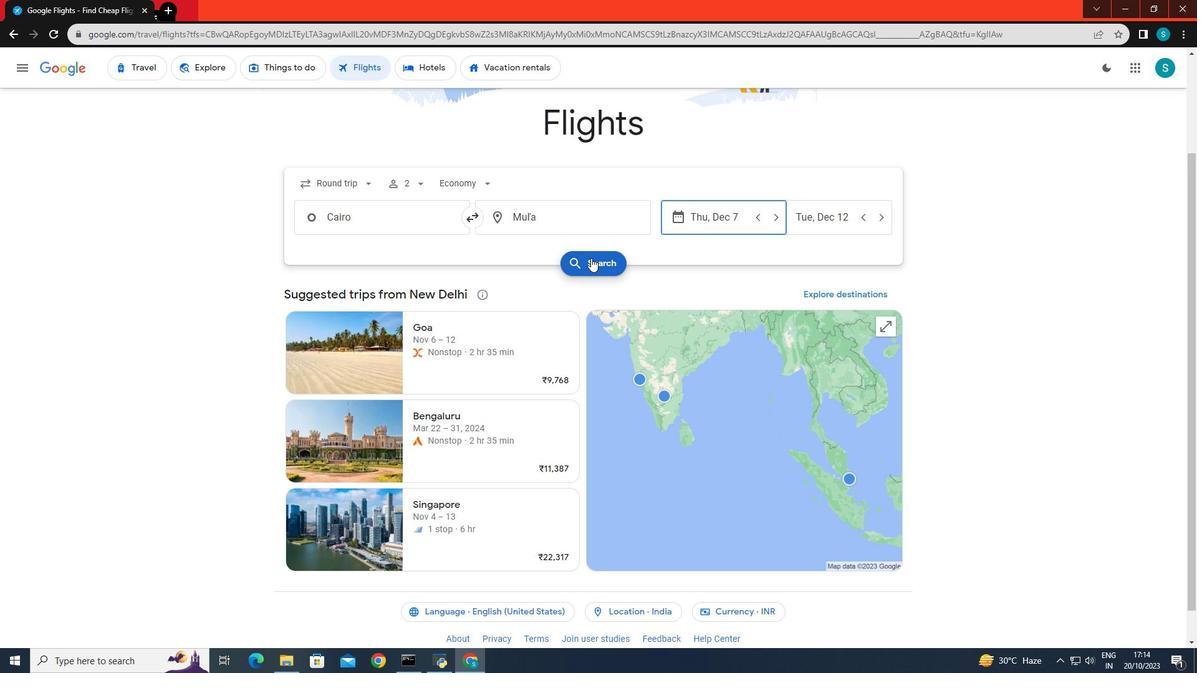 
Action: Mouse pressed left at (591, 258)
Screenshot: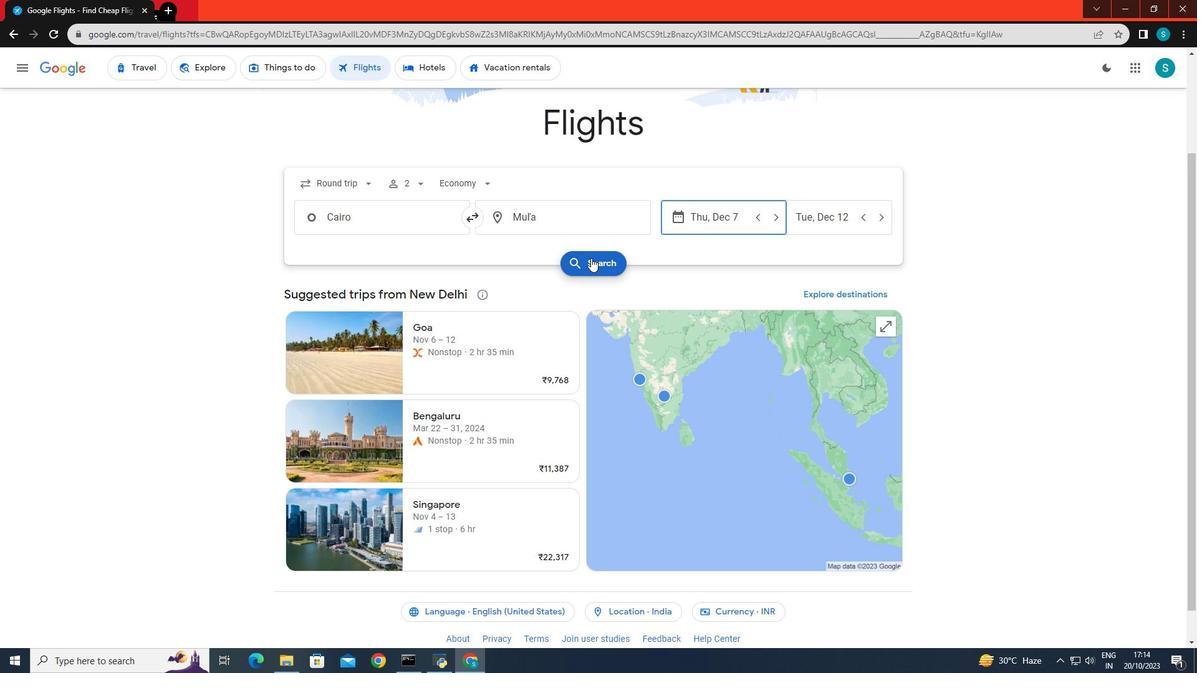 
Action: Mouse moved to (389, 182)
Screenshot: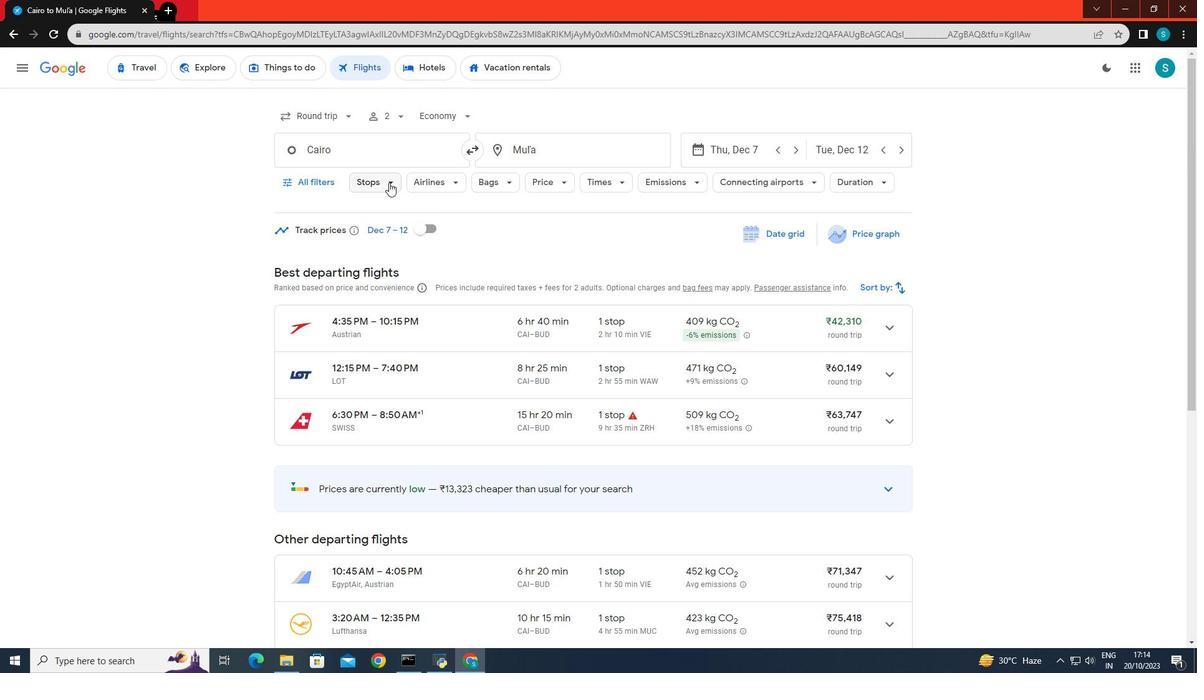 
Action: Mouse pressed left at (389, 182)
Screenshot: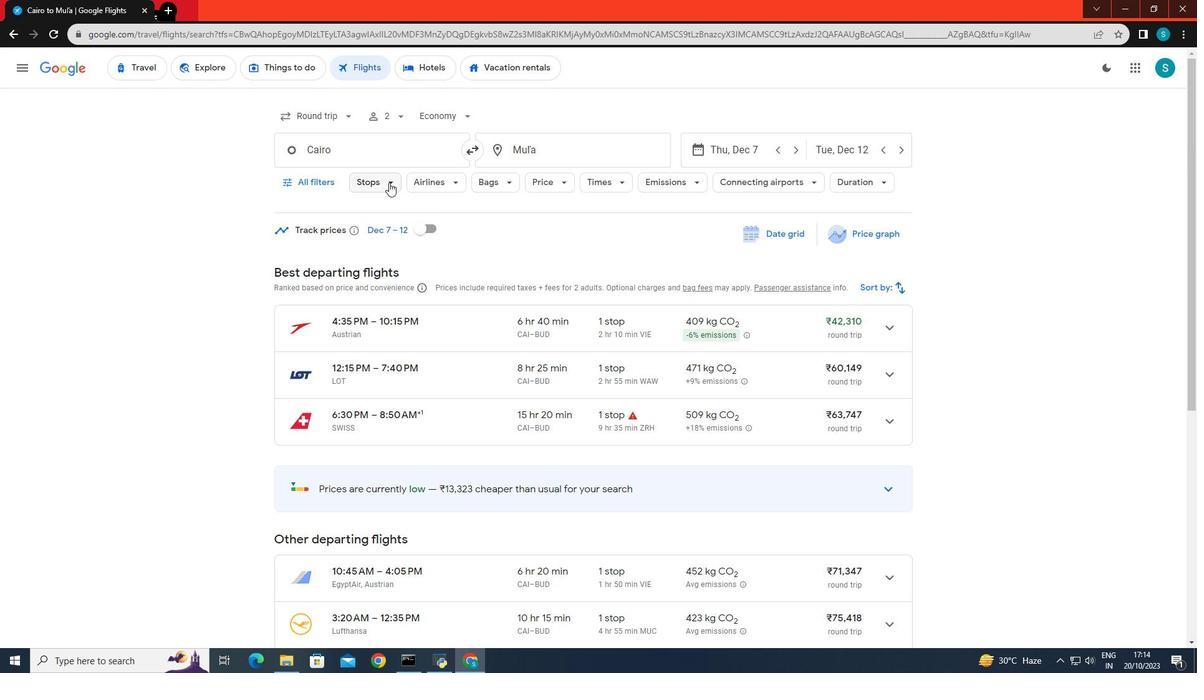 
Action: Mouse moved to (376, 244)
Screenshot: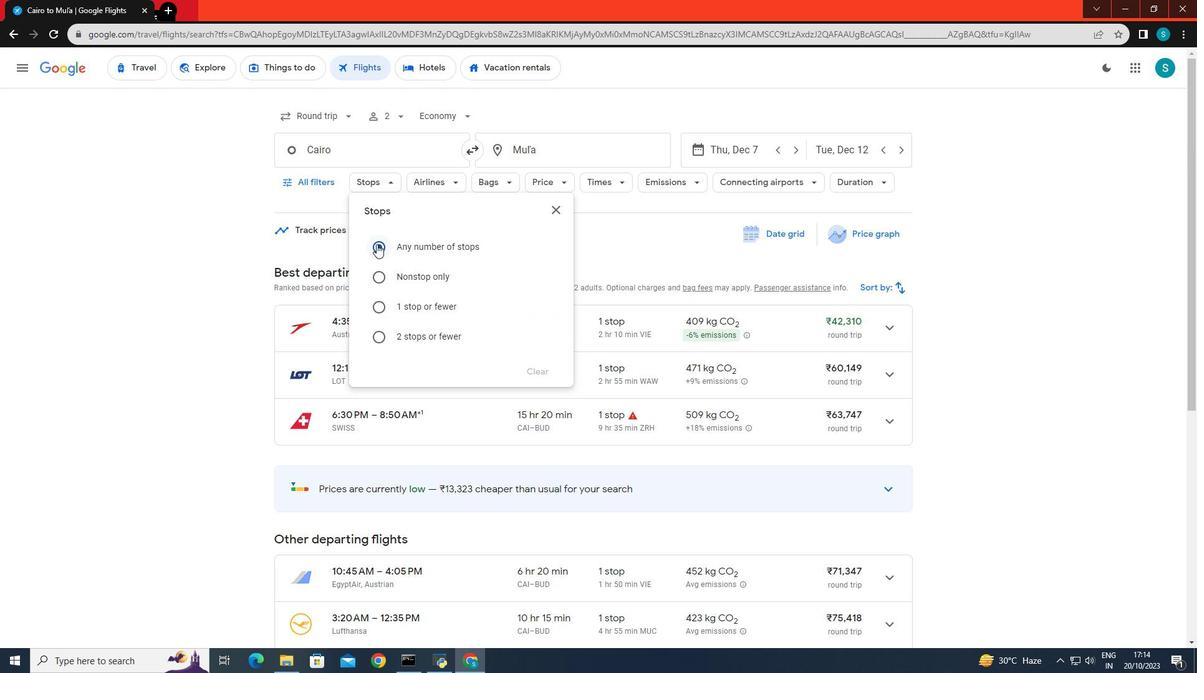 
Action: Mouse pressed left at (376, 244)
Screenshot: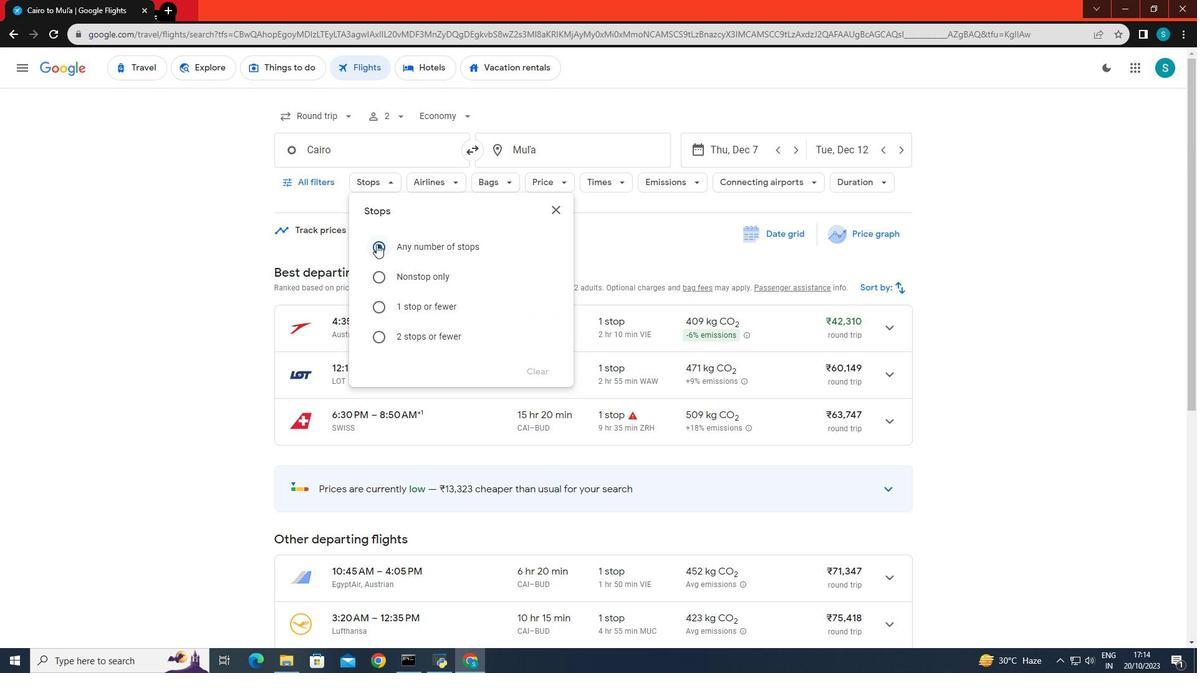 
Action: Mouse moved to (231, 273)
Screenshot: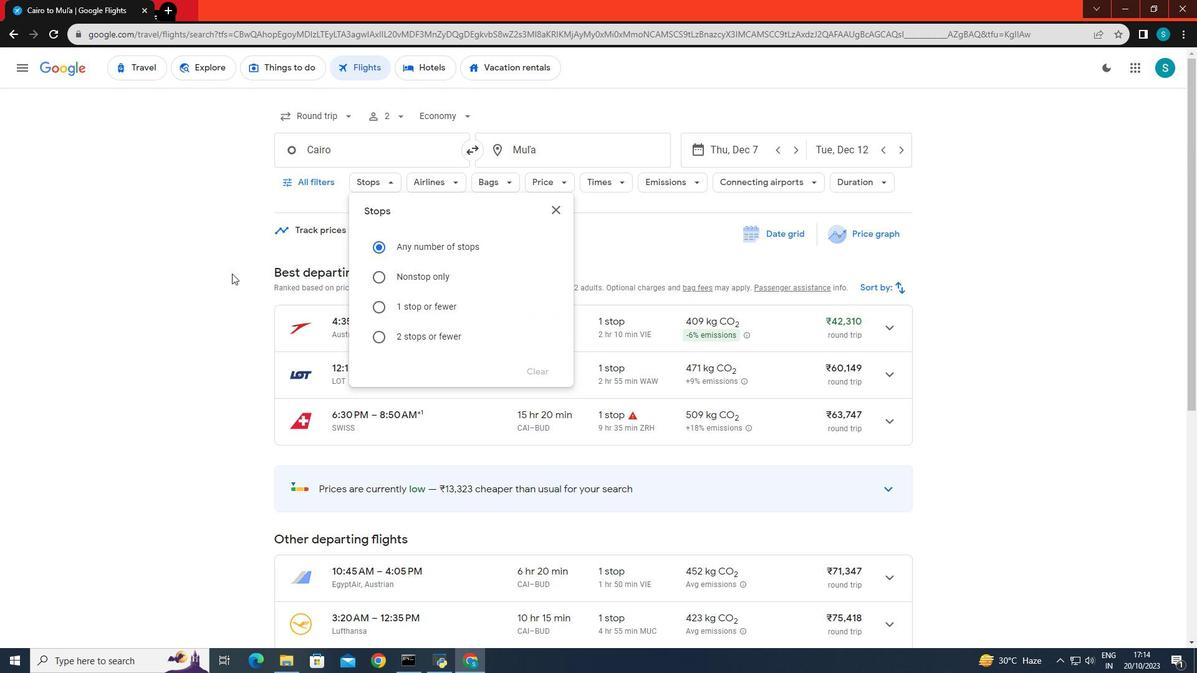 
Action: Mouse pressed left at (231, 273)
Screenshot: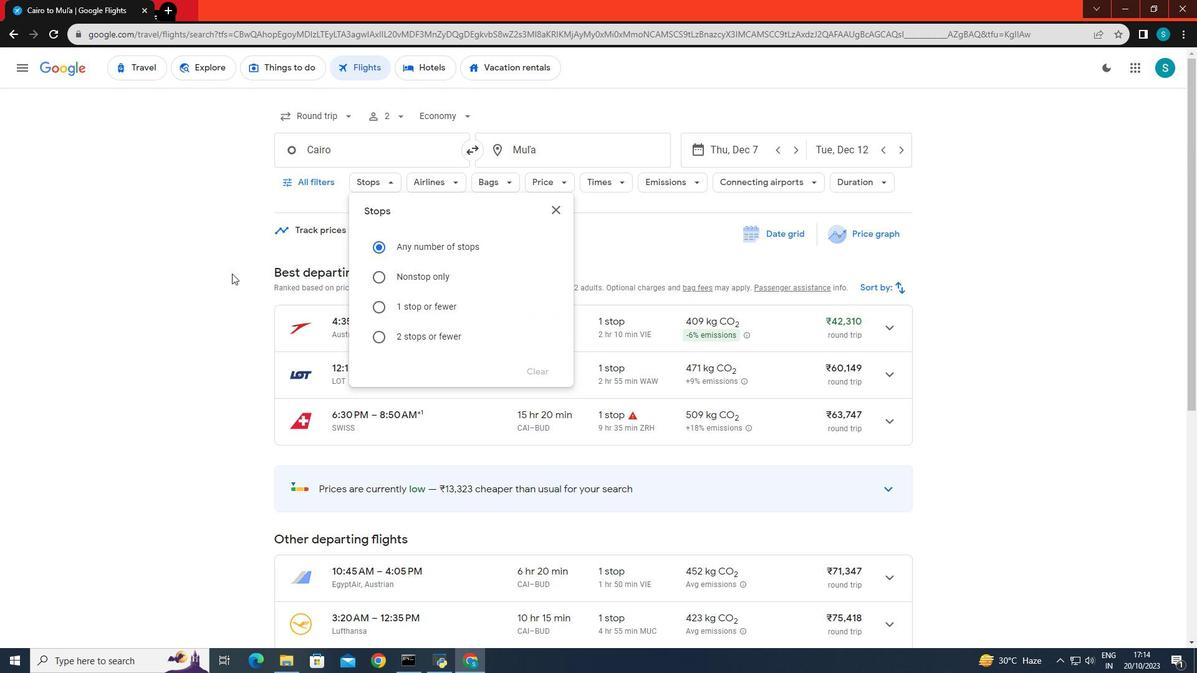 
Action: Mouse moved to (454, 182)
Screenshot: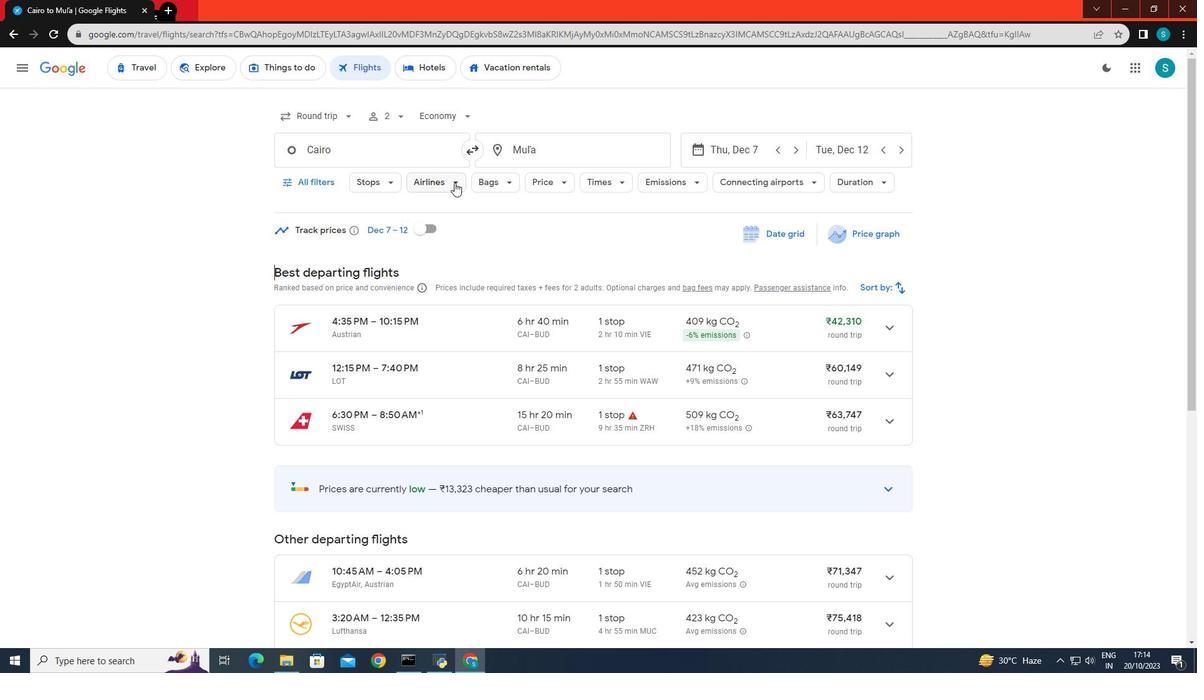 
Action: Mouse pressed left at (454, 182)
Screenshot: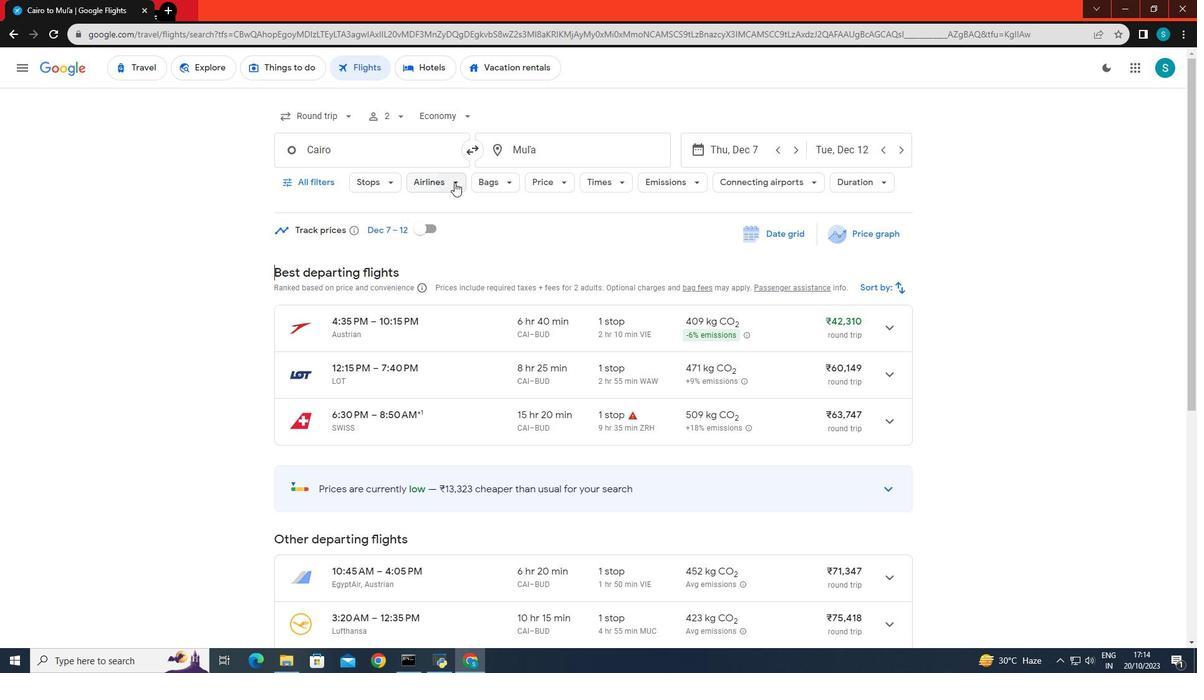 
Action: Mouse moved to (471, 416)
Screenshot: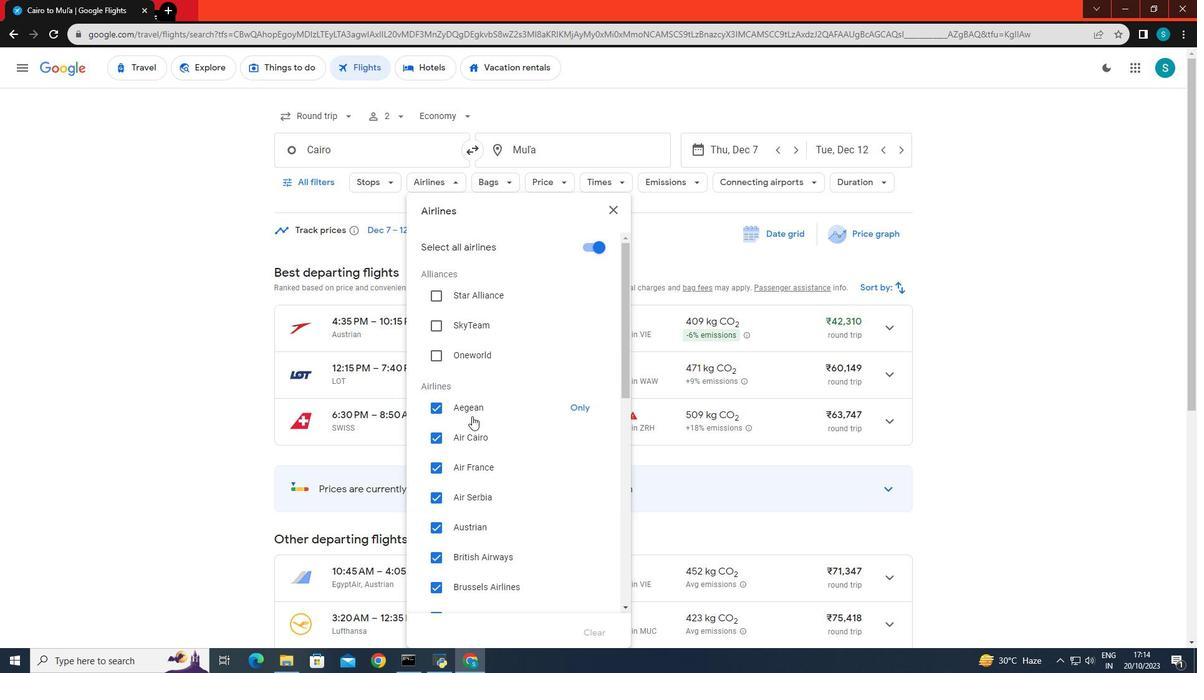 
Action: Mouse scrolled (471, 415) with delta (0, 0)
Screenshot: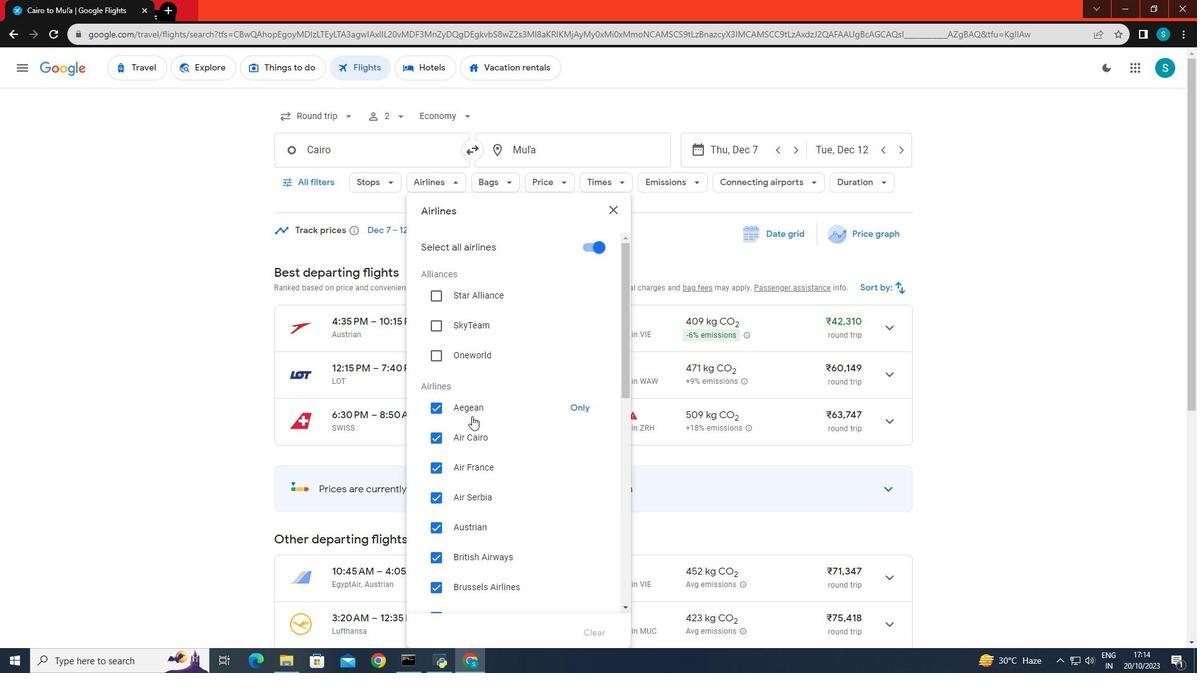 
Action: Mouse moved to (478, 432)
Screenshot: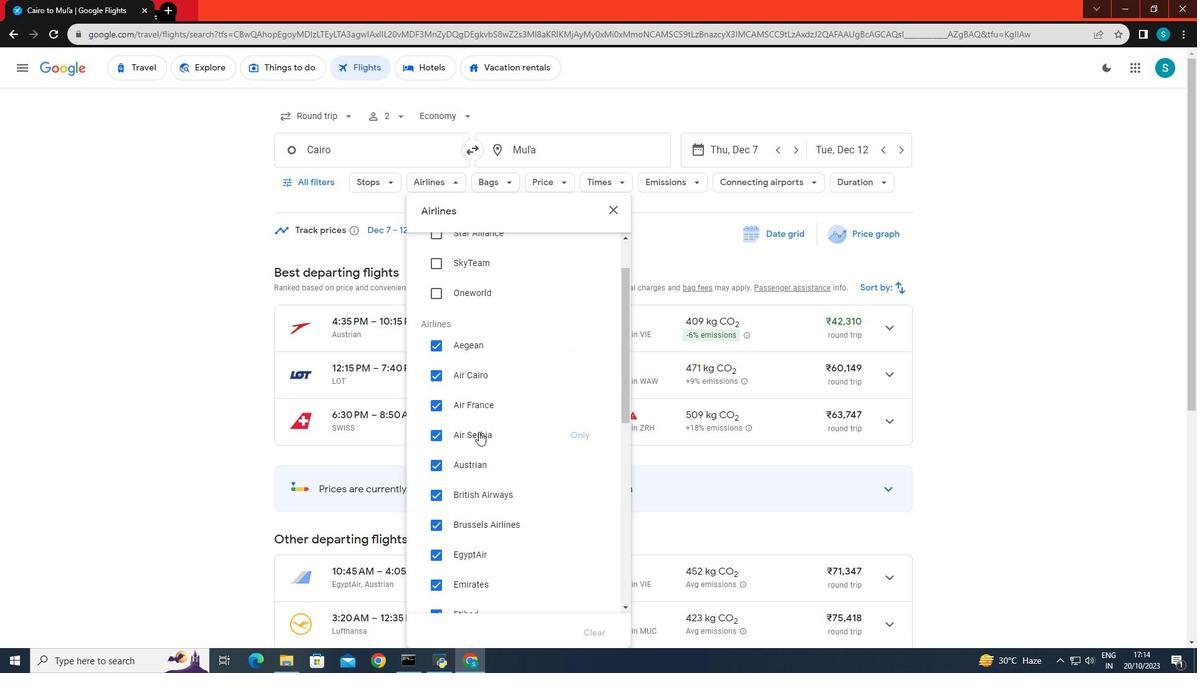 
Action: Mouse scrolled (478, 431) with delta (0, 0)
Screenshot: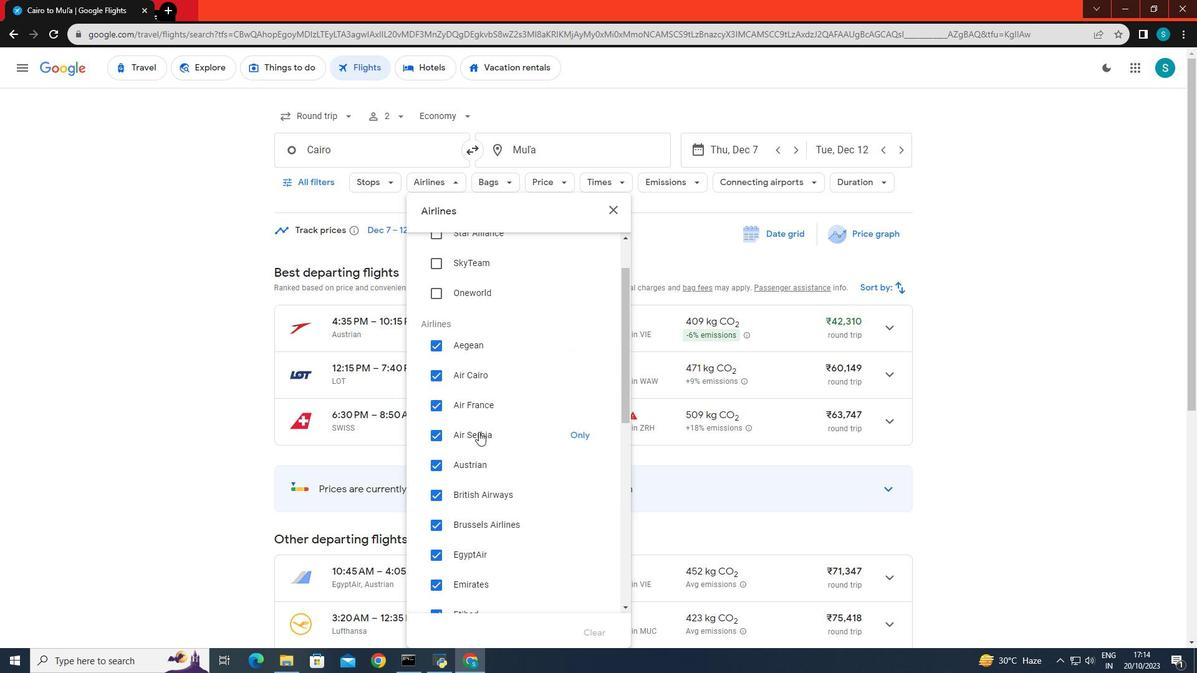 
Action: Mouse moved to (478, 432)
Screenshot: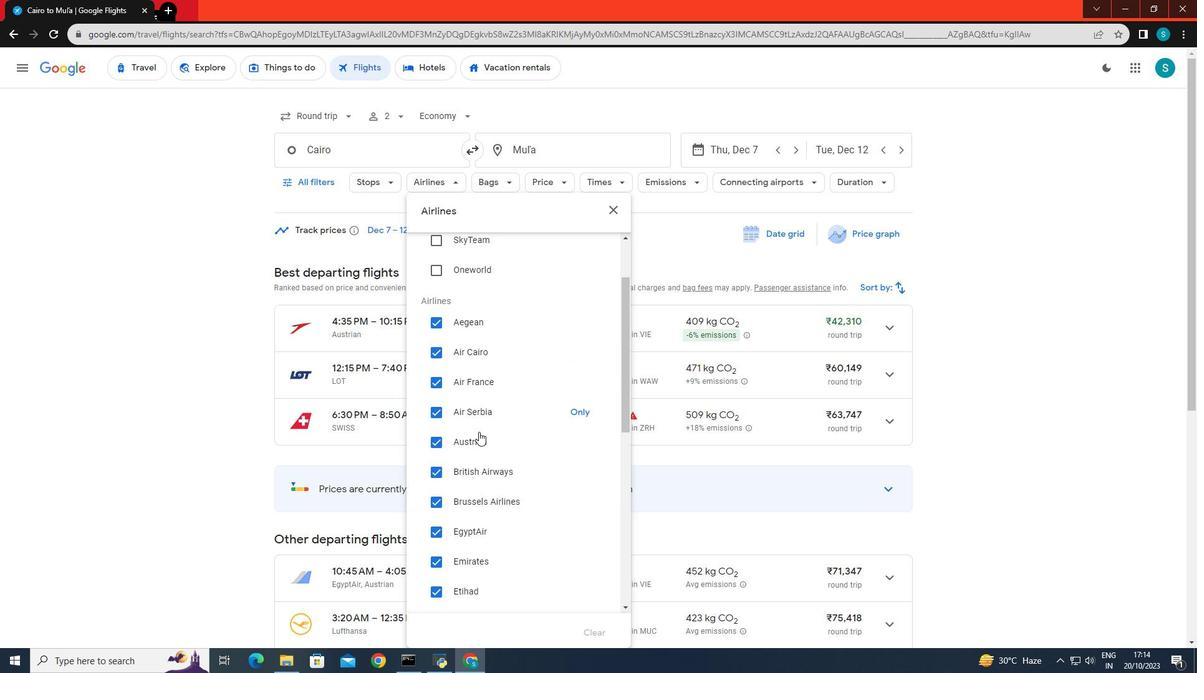 
Action: Mouse scrolled (478, 431) with delta (0, 0)
Screenshot: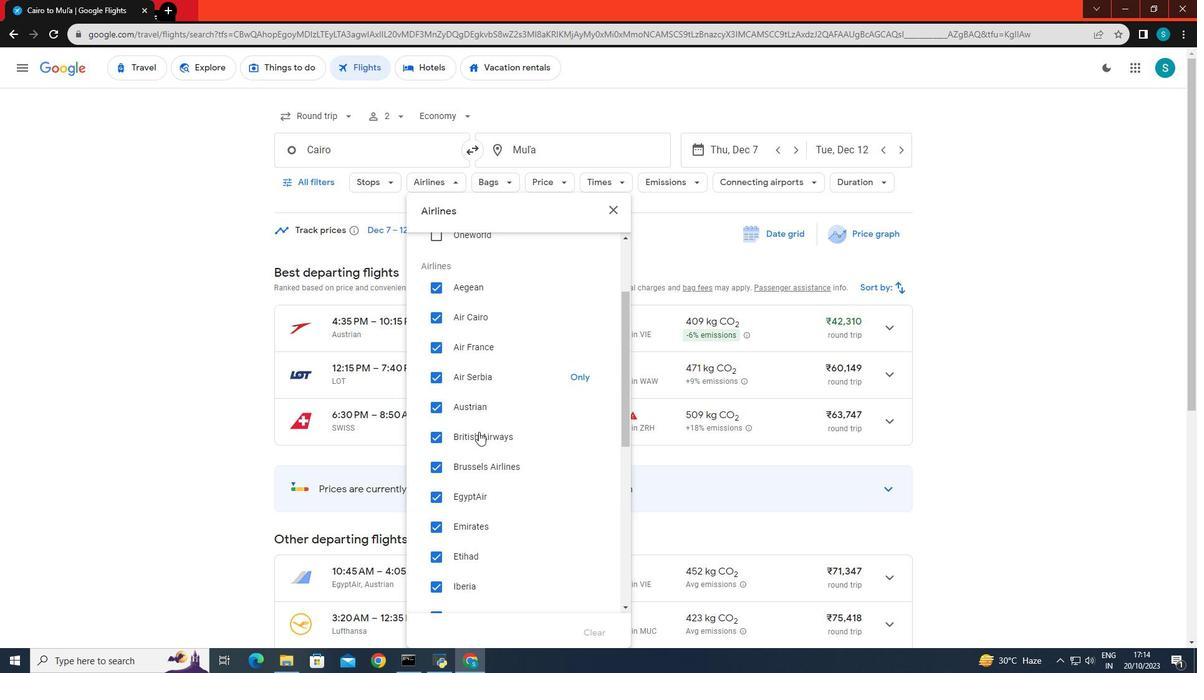 
Action: Mouse moved to (584, 367)
Screenshot: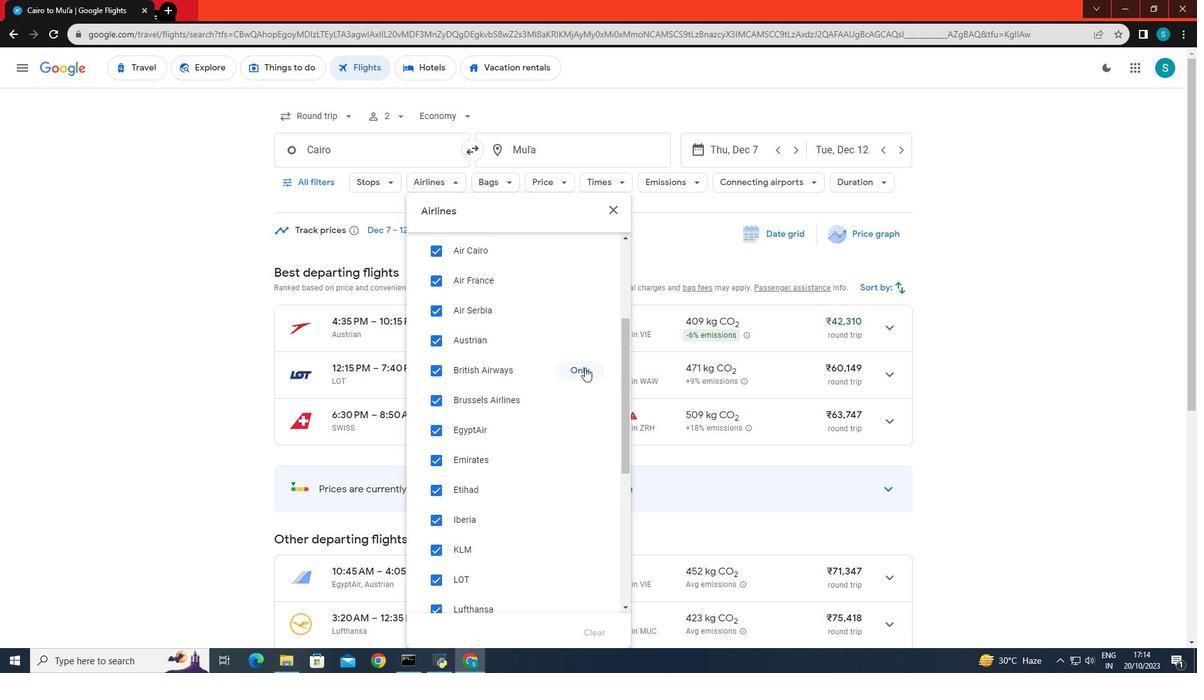 
Action: Mouse pressed left at (584, 367)
Screenshot: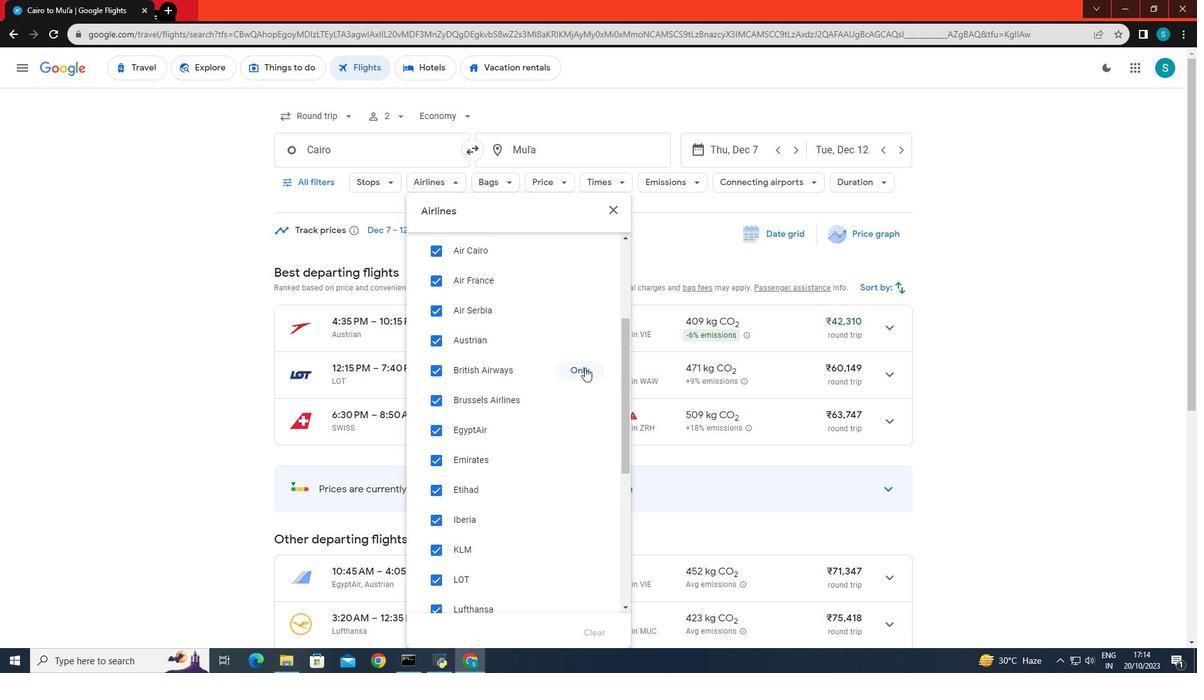 
Action: Mouse moved to (163, 359)
Screenshot: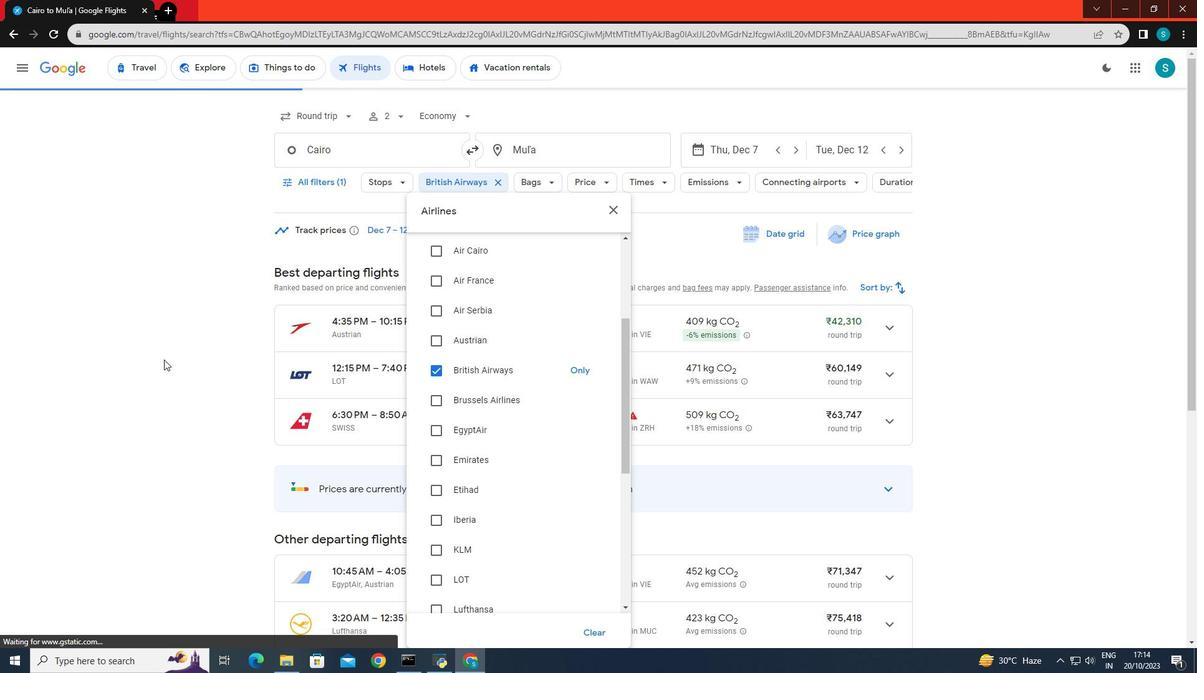 
Action: Mouse pressed left at (163, 359)
Screenshot: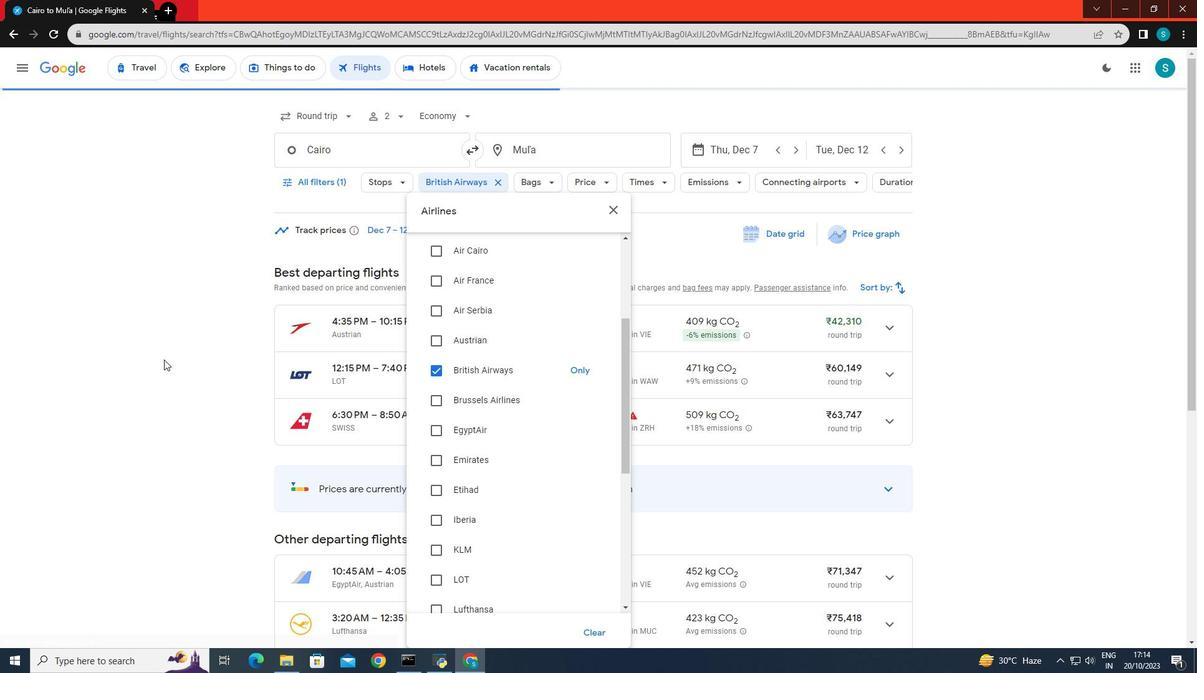 
